 Task: Add an event with the title Third Conference: Technology Expo, date ''2024/03/26'', time 23:00and add a description: Participants will develop skills in strategic decision-making and problem-solving. They will learn techniques for gathering and analyzing information, evaluating options, and making sound decisions that align with team goals and organizational priorities.Mark the tasks as Completed , logged in from the account softage.4@softage.netand send the event invitation to softage.1@softage.net and softage.2@softage.net. Set a reminder for the event Every weekday(Monday to Friday)
Action: Mouse moved to (81, 106)
Screenshot: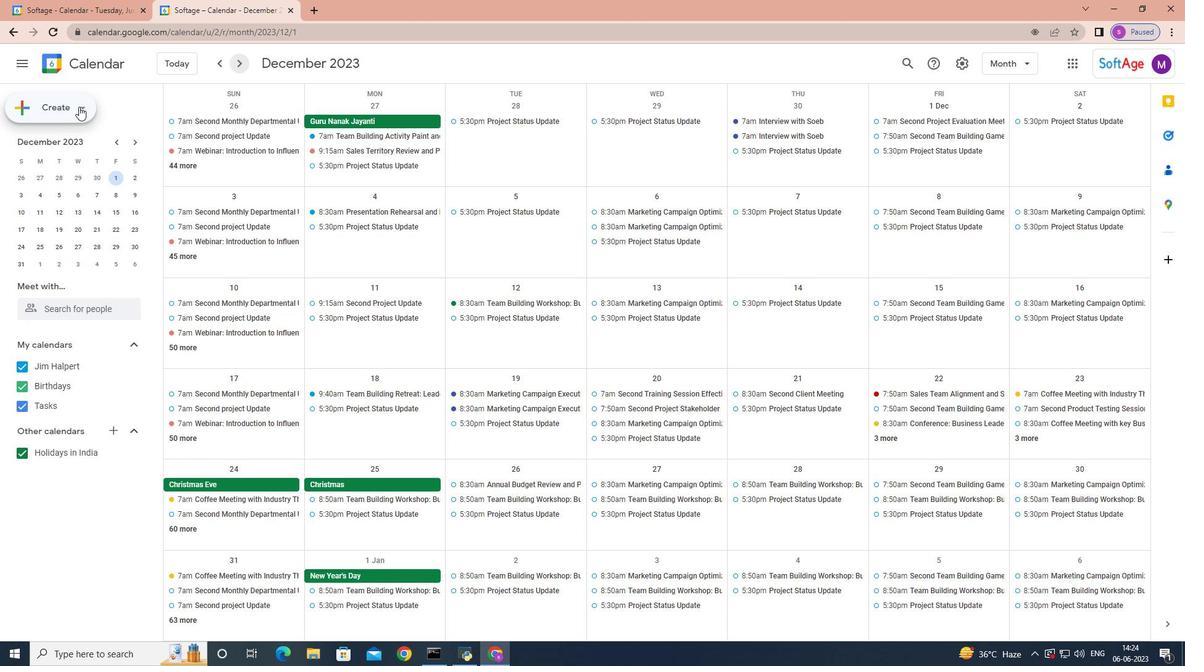 
Action: Mouse pressed left at (81, 106)
Screenshot: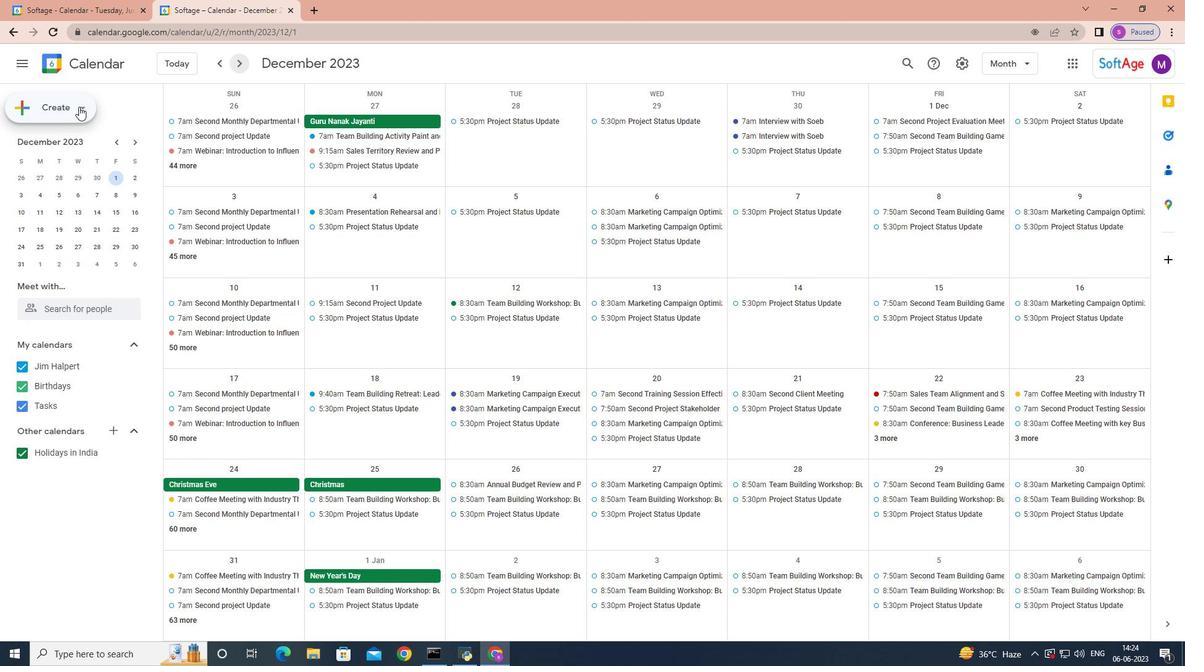 
Action: Mouse moved to (79, 133)
Screenshot: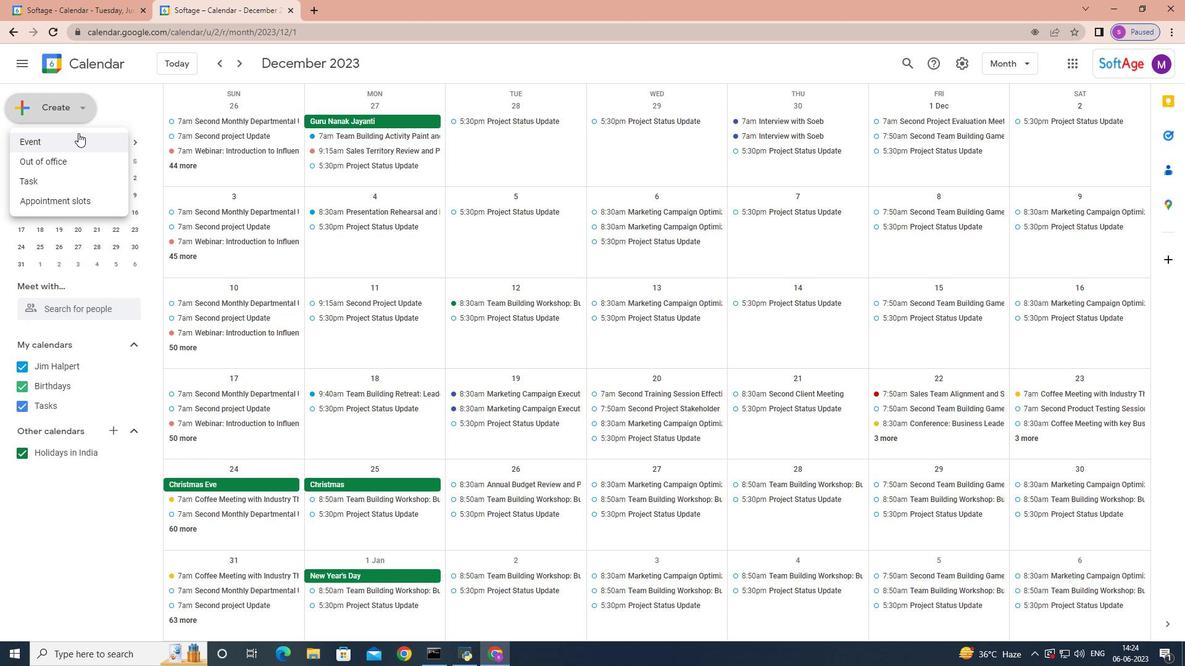 
Action: Mouse pressed left at (79, 133)
Screenshot: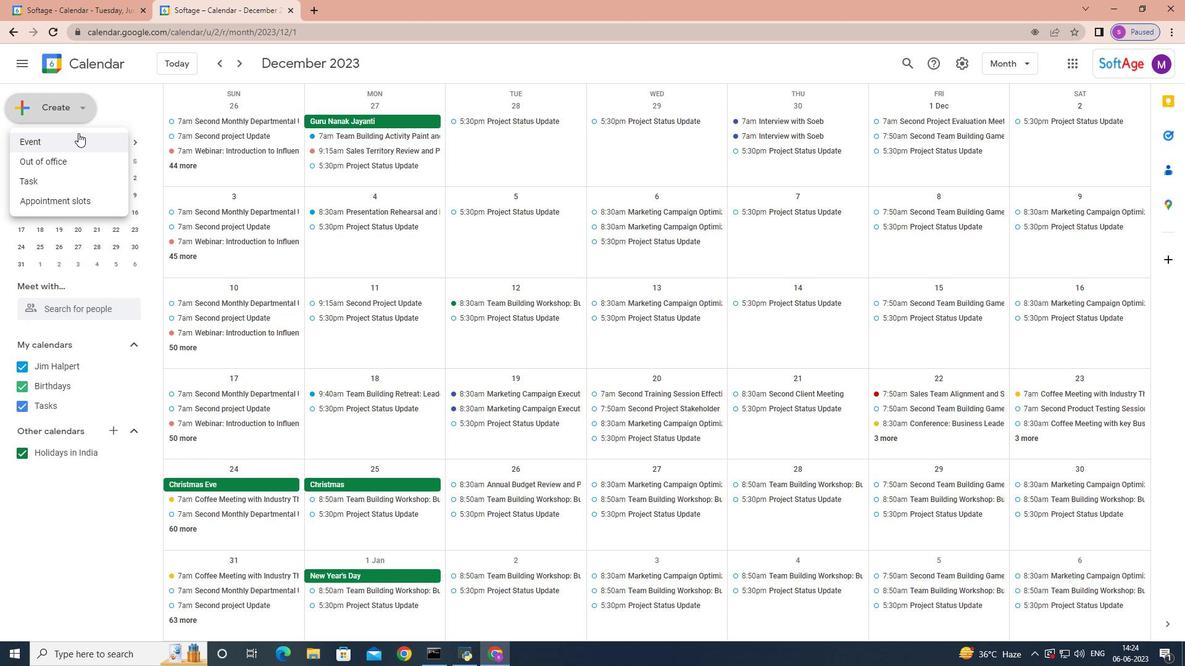 
Action: Mouse moved to (768, 418)
Screenshot: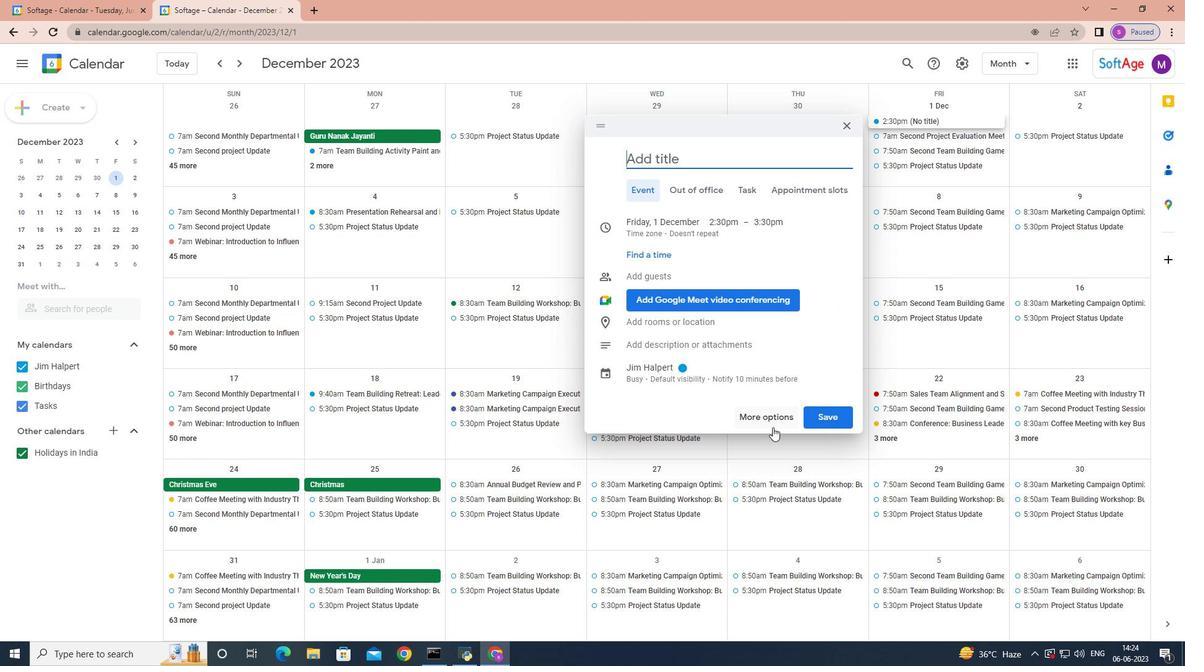 
Action: Mouse pressed left at (768, 418)
Screenshot: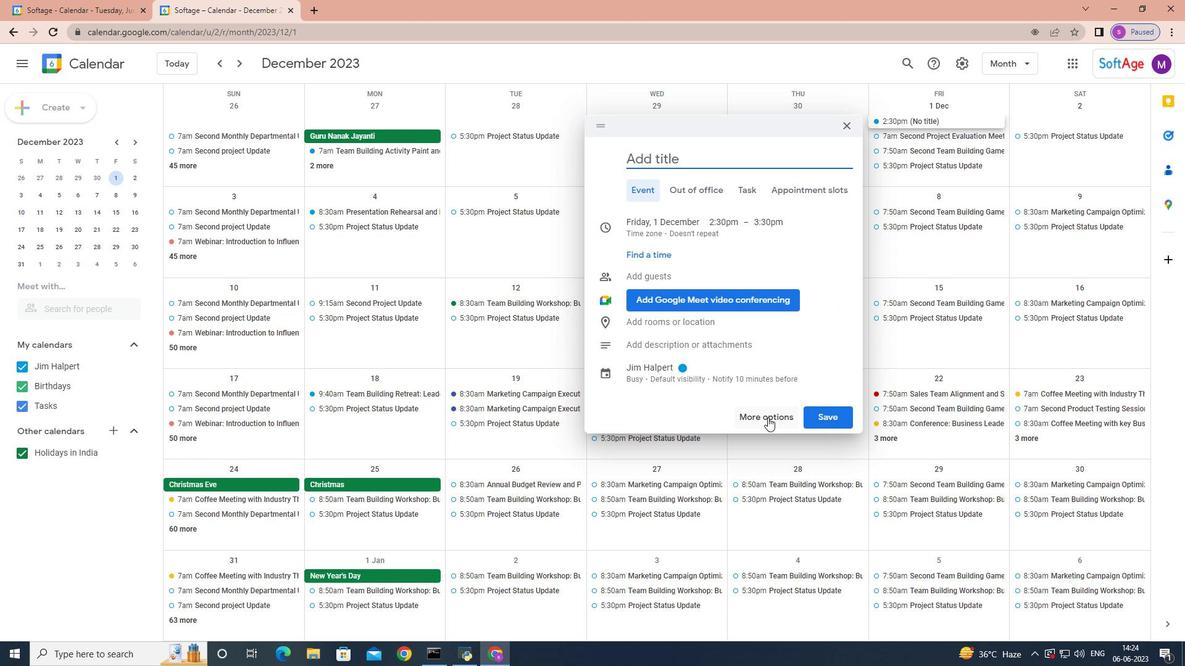 
Action: Mouse moved to (765, 418)
Screenshot: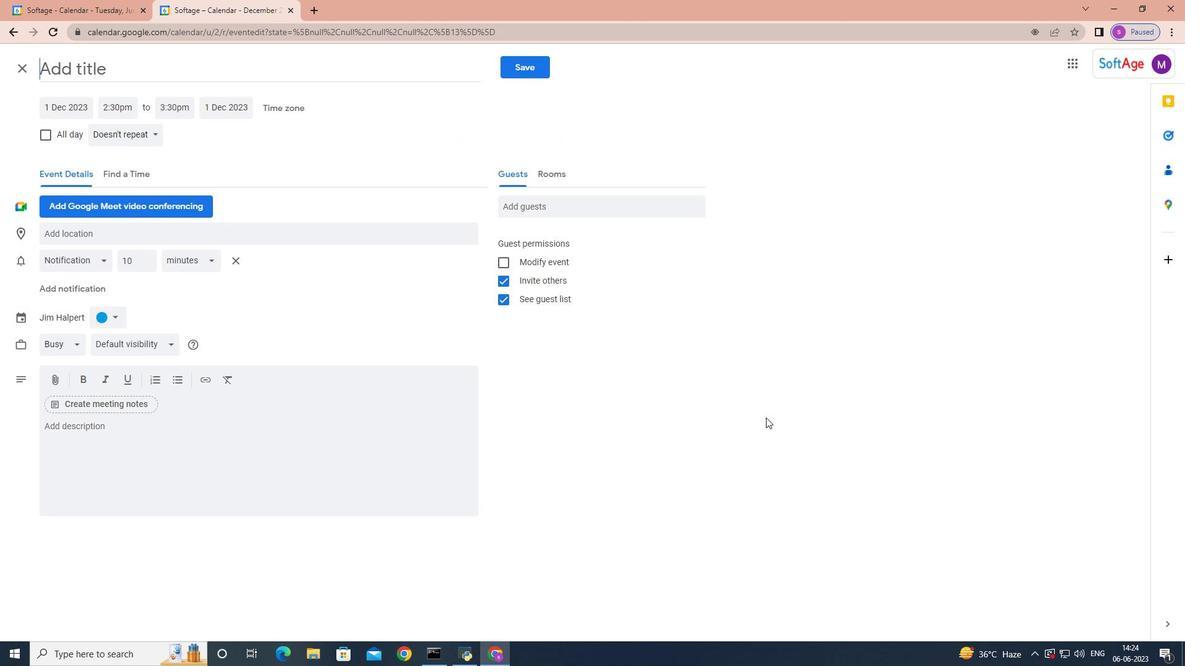 
Action: Key pressed <Key.shift>Thirf<Key.backspace>d<Key.space><Key.shift>Conference<Key.space><Key.shift>Technology<Key.space><Key.shift>Expo<Key.space>
Screenshot: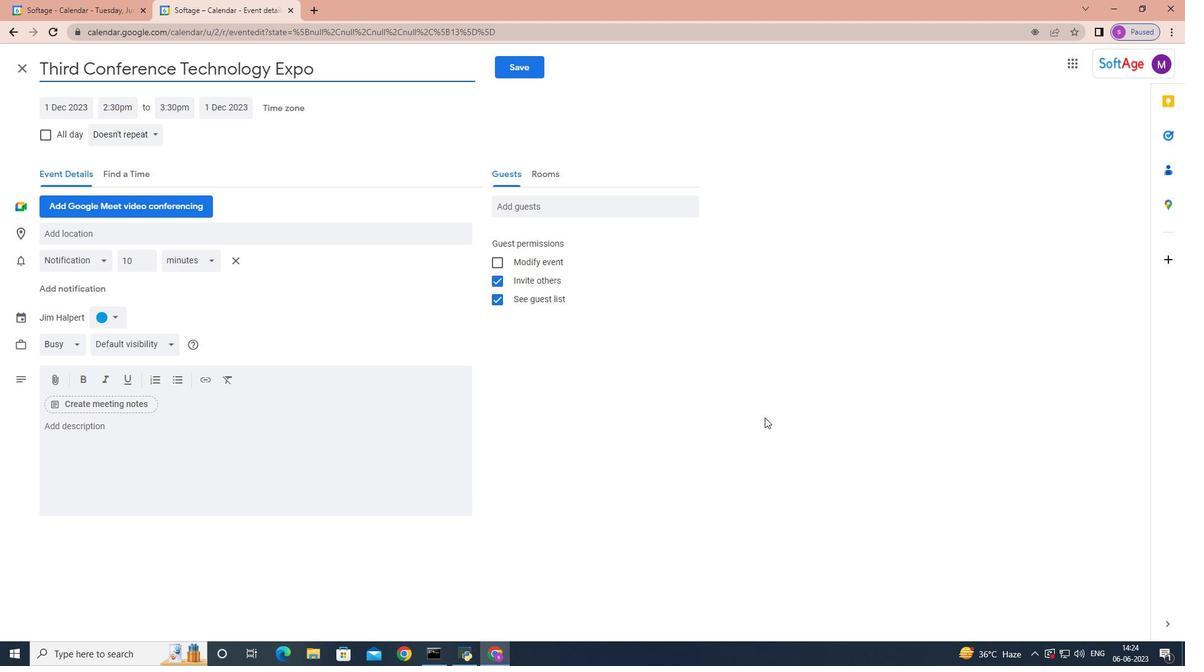 
Action: Mouse moved to (77, 110)
Screenshot: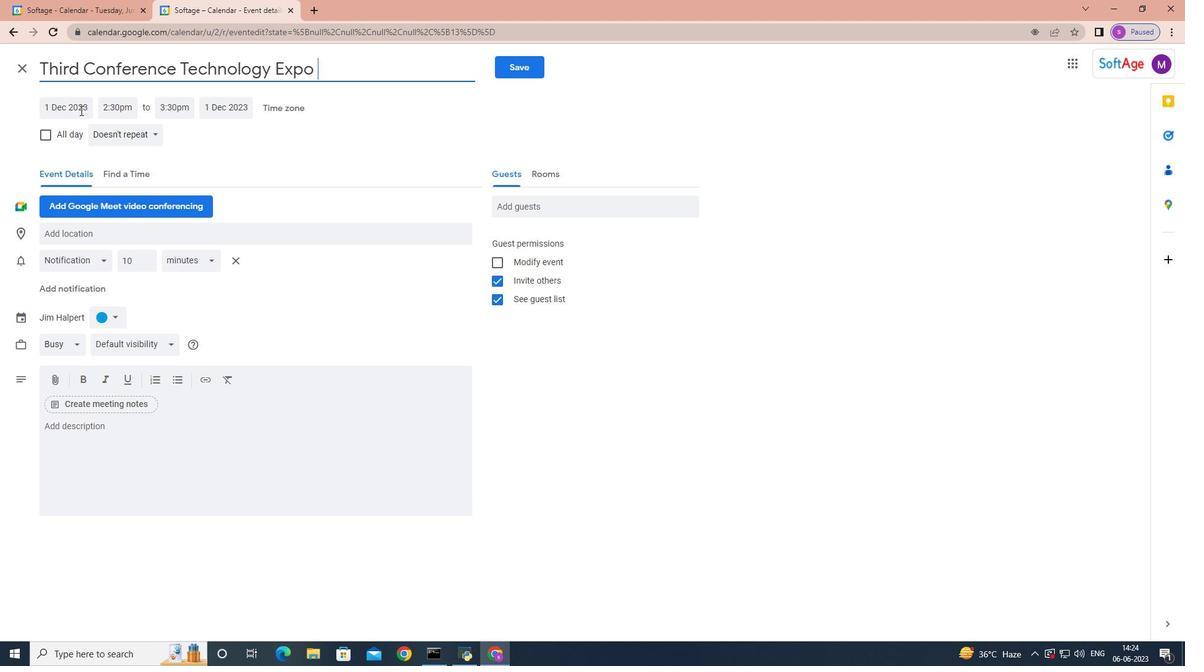
Action: Mouse pressed left at (77, 110)
Screenshot: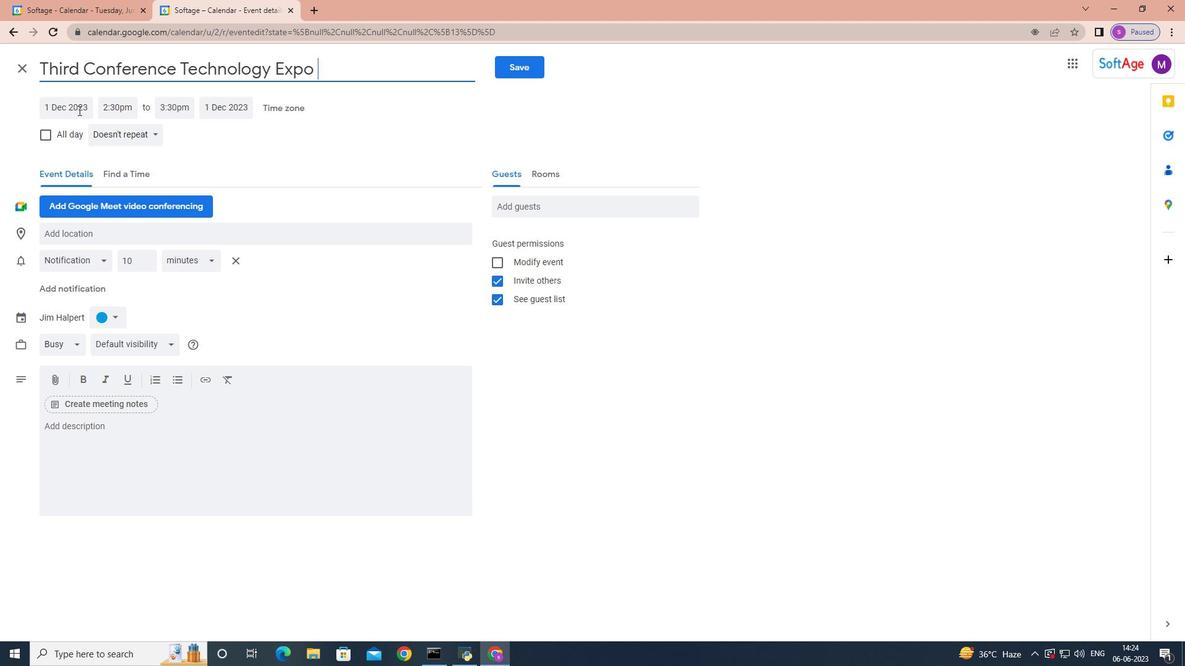 
Action: Mouse moved to (193, 132)
Screenshot: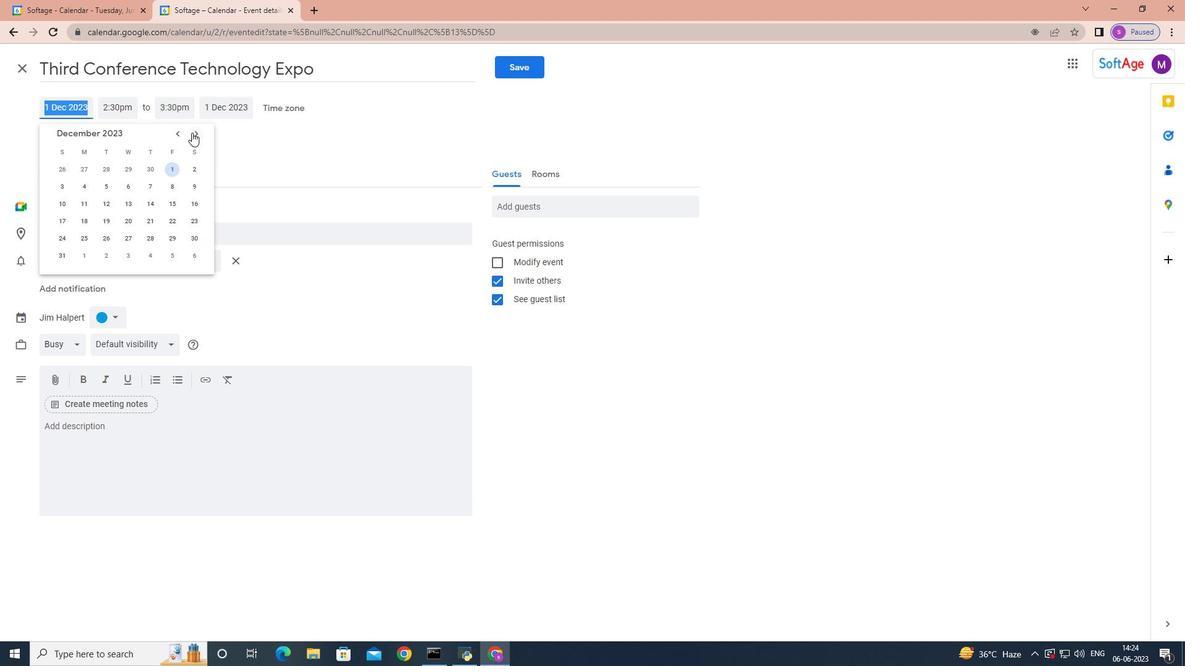 
Action: Mouse pressed left at (193, 132)
Screenshot: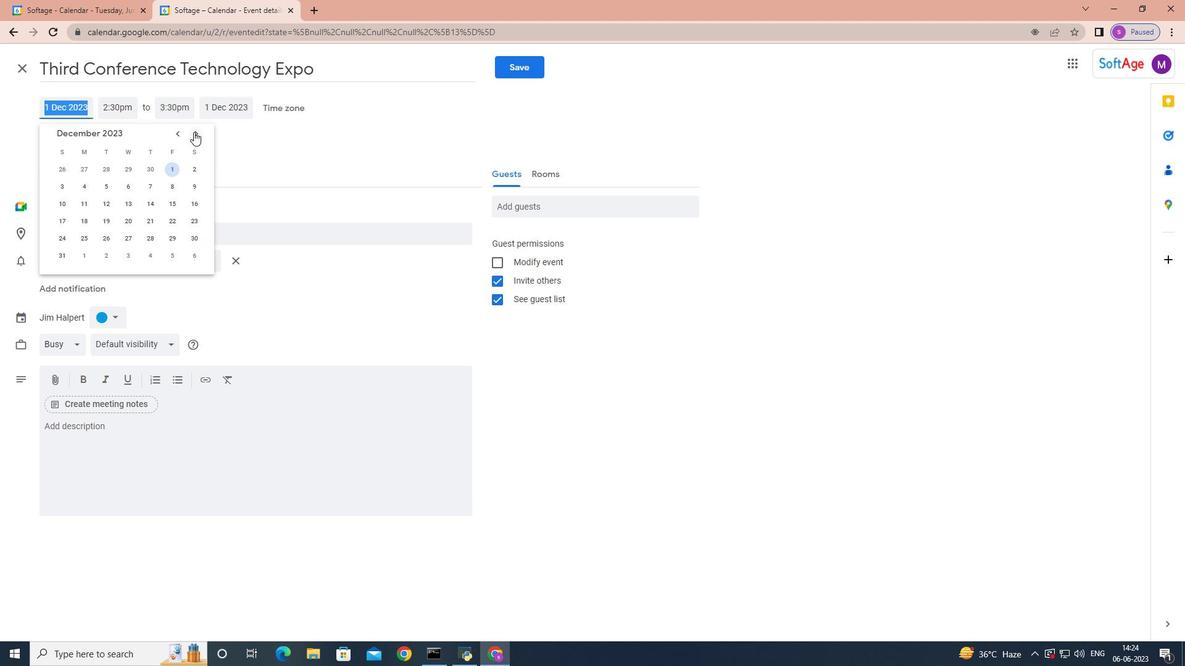 
Action: Mouse pressed left at (193, 132)
Screenshot: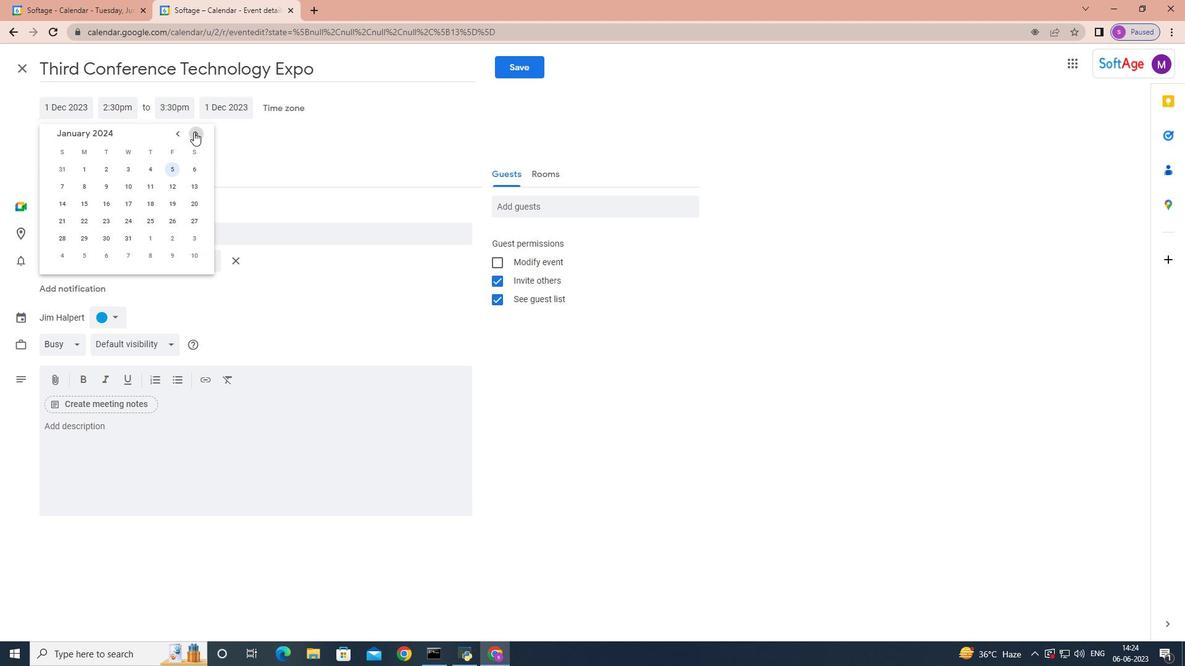 
Action: Mouse pressed left at (193, 132)
Screenshot: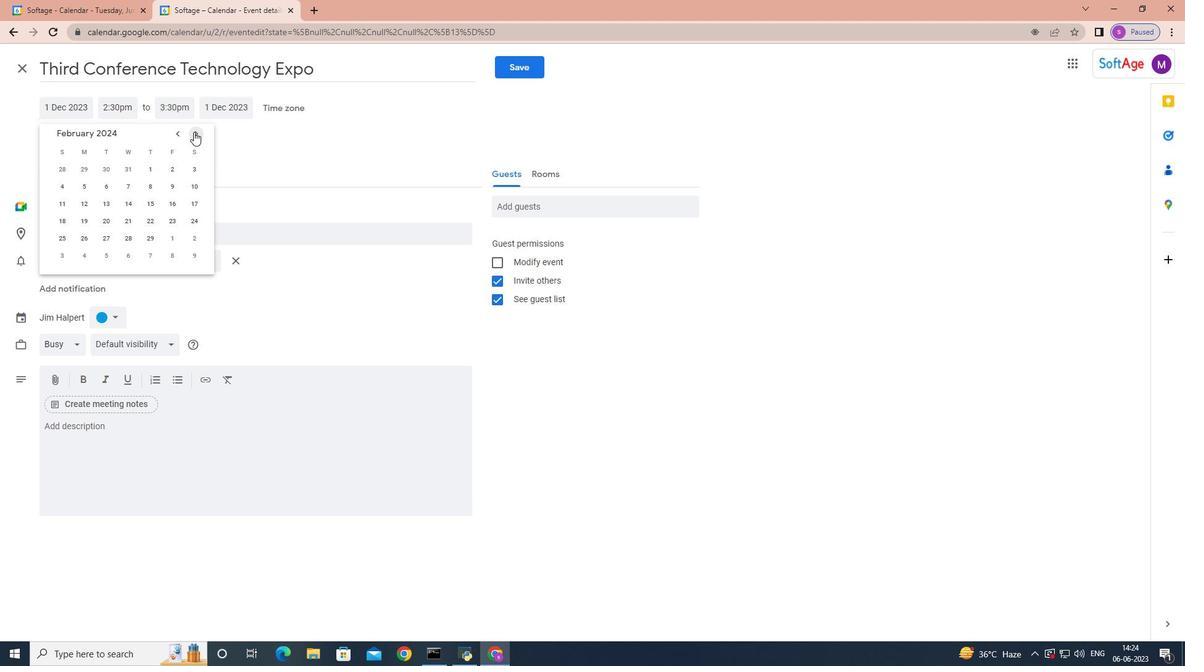 
Action: Mouse moved to (104, 238)
Screenshot: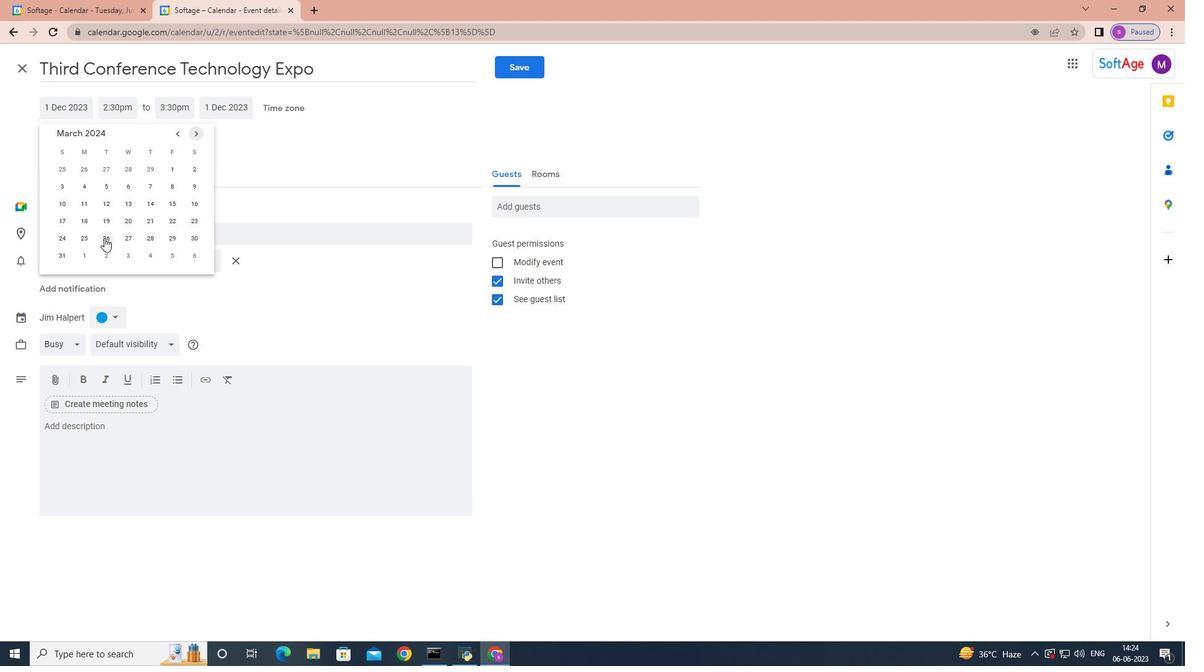 
Action: Mouse pressed left at (104, 238)
Screenshot: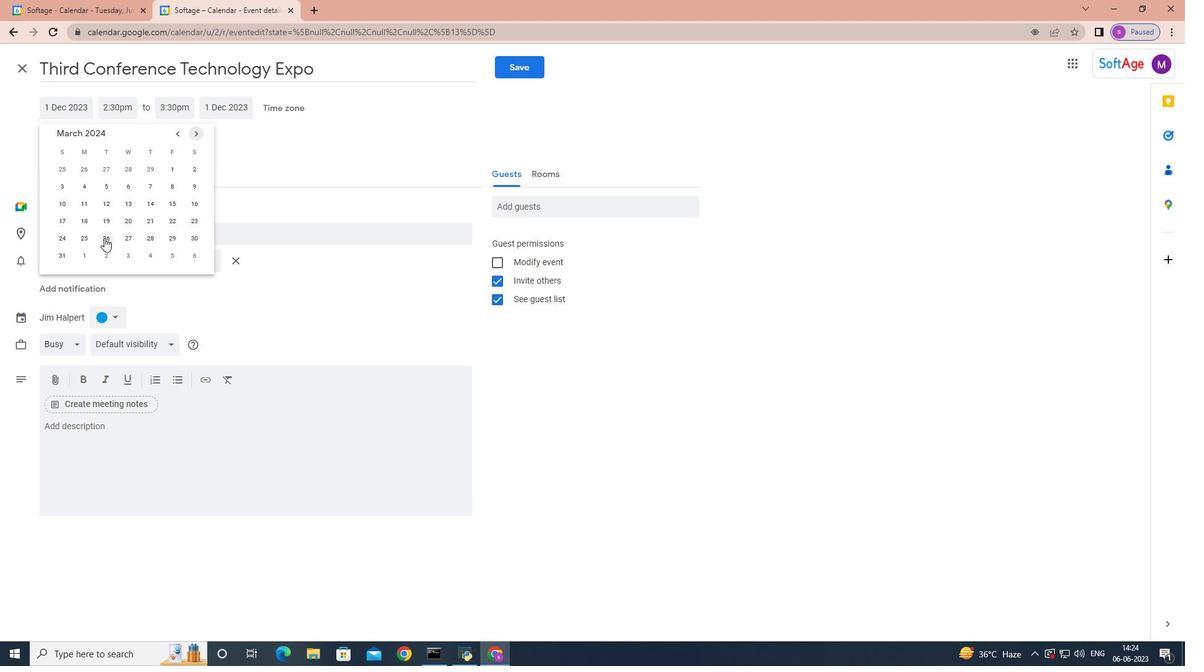 
Action: Mouse moved to (129, 110)
Screenshot: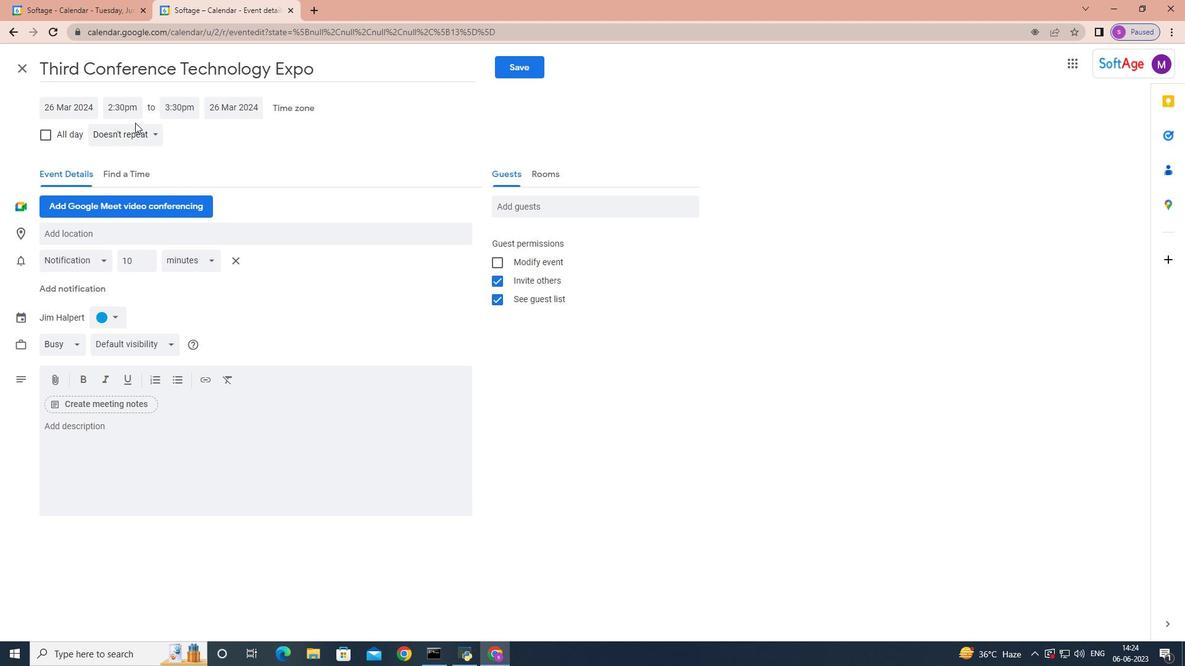
Action: Mouse pressed left at (129, 110)
Screenshot: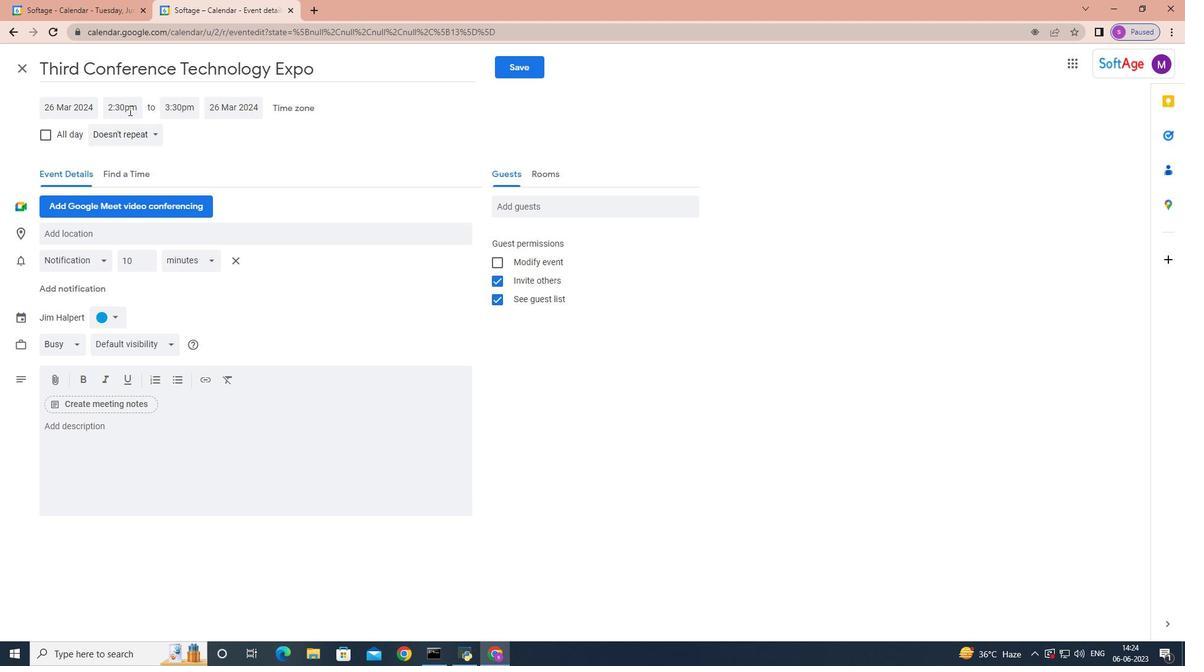 
Action: Mouse moved to (148, 168)
Screenshot: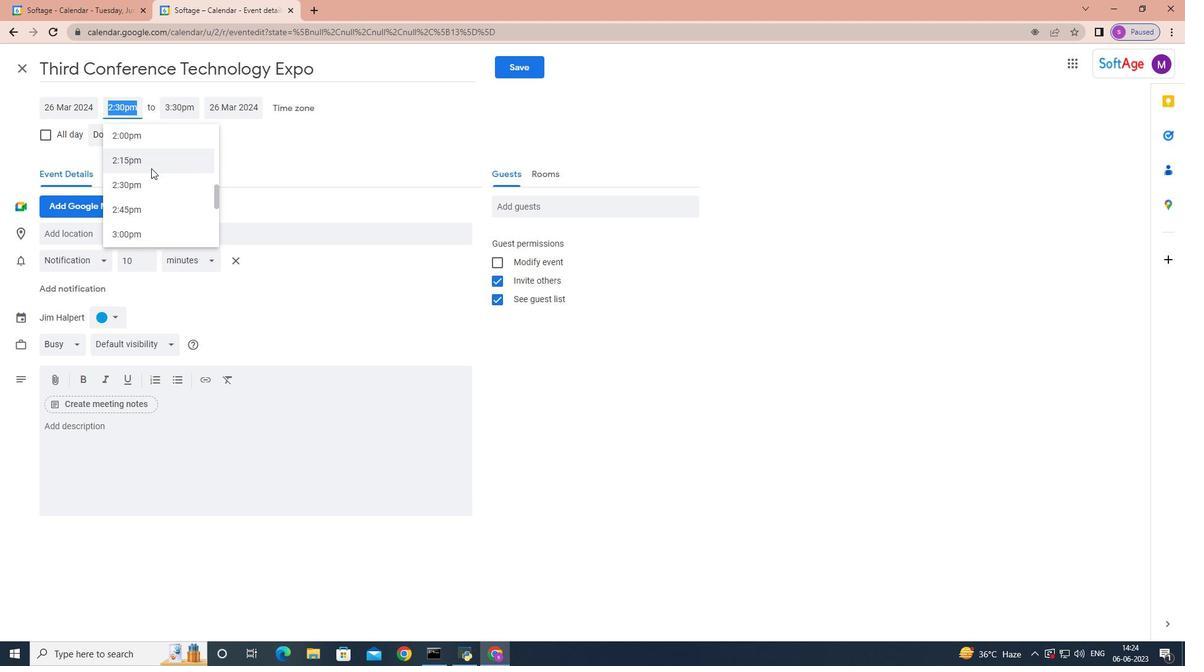 
Action: Mouse scrolled (148, 169) with delta (0, 0)
Screenshot: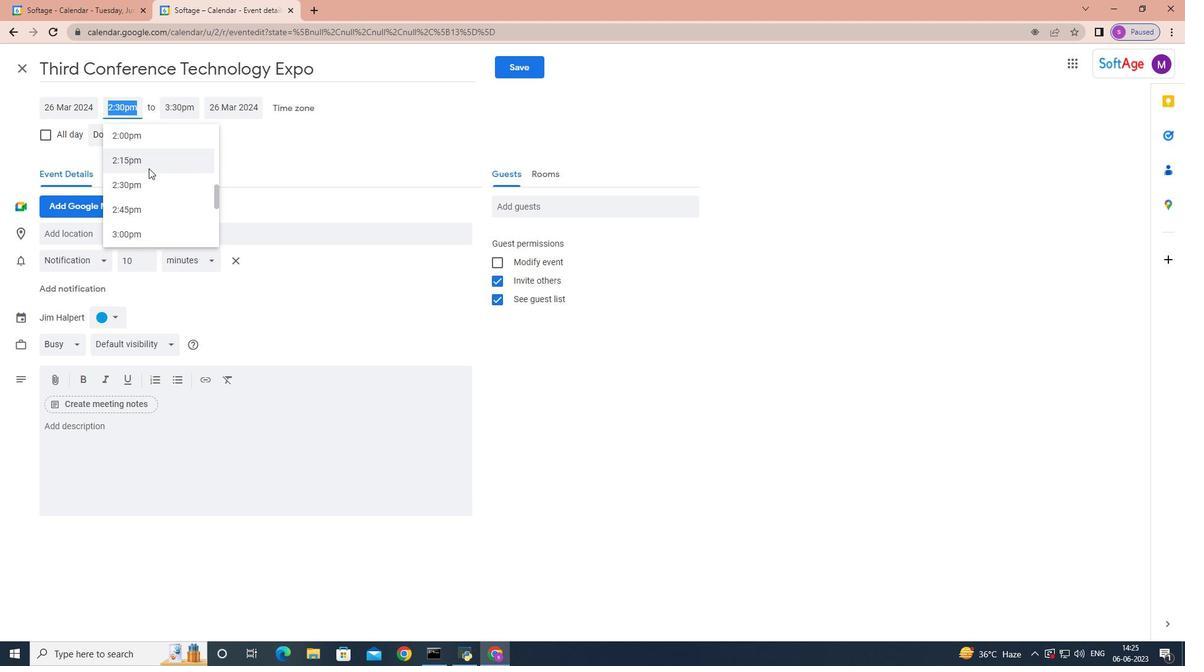 
Action: Mouse scrolled (148, 169) with delta (0, 0)
Screenshot: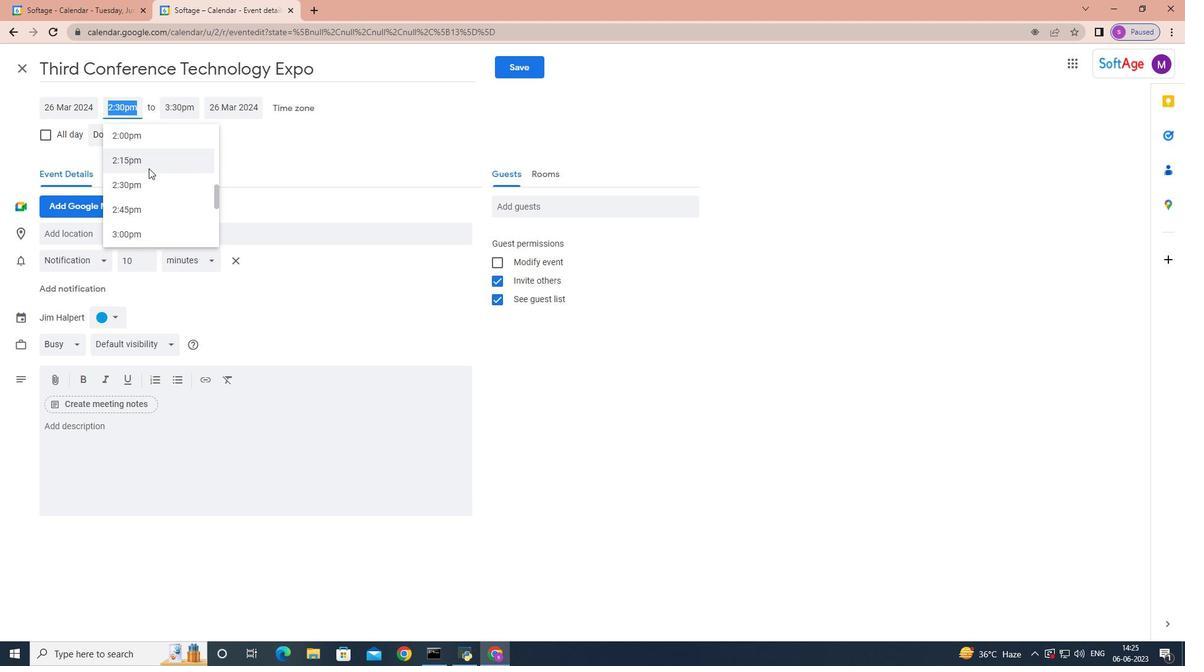 
Action: Mouse scrolled (148, 169) with delta (0, 0)
Screenshot: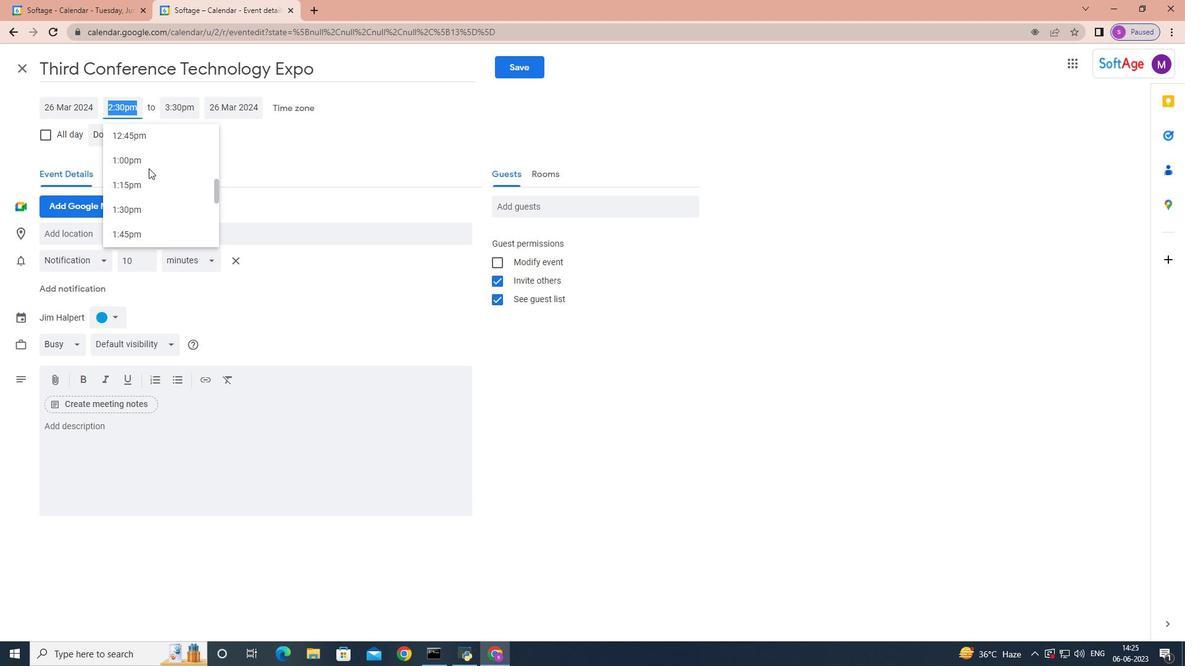 
Action: Mouse scrolled (148, 169) with delta (0, 0)
Screenshot: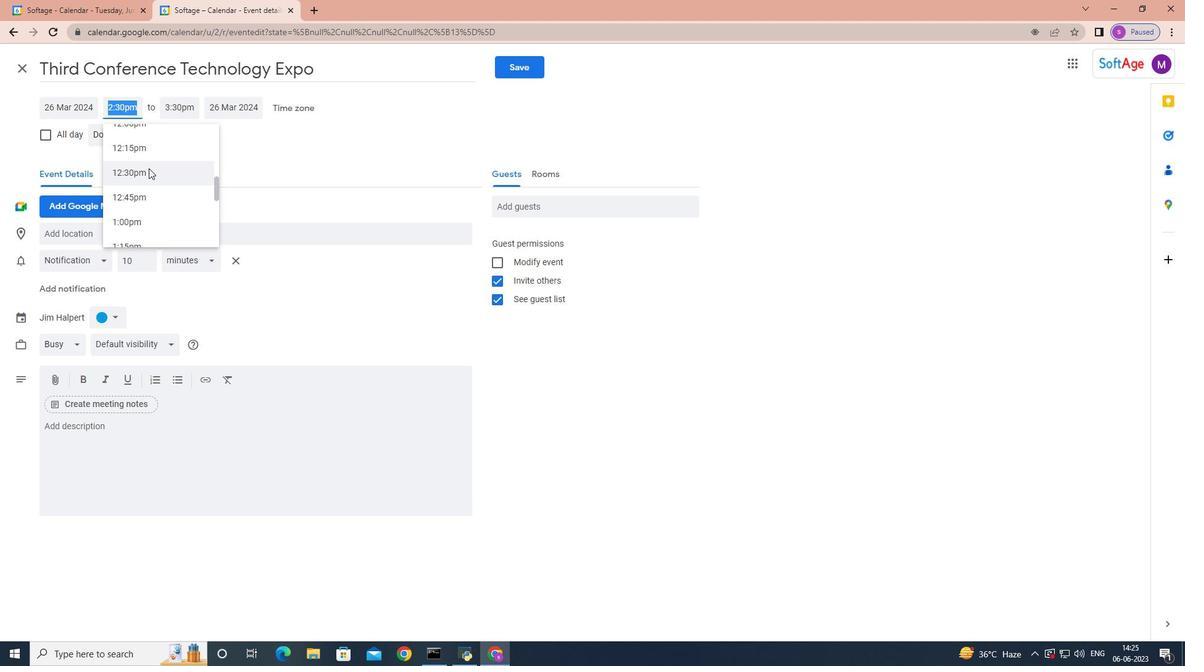 
Action: Mouse scrolled (148, 169) with delta (0, 0)
Screenshot: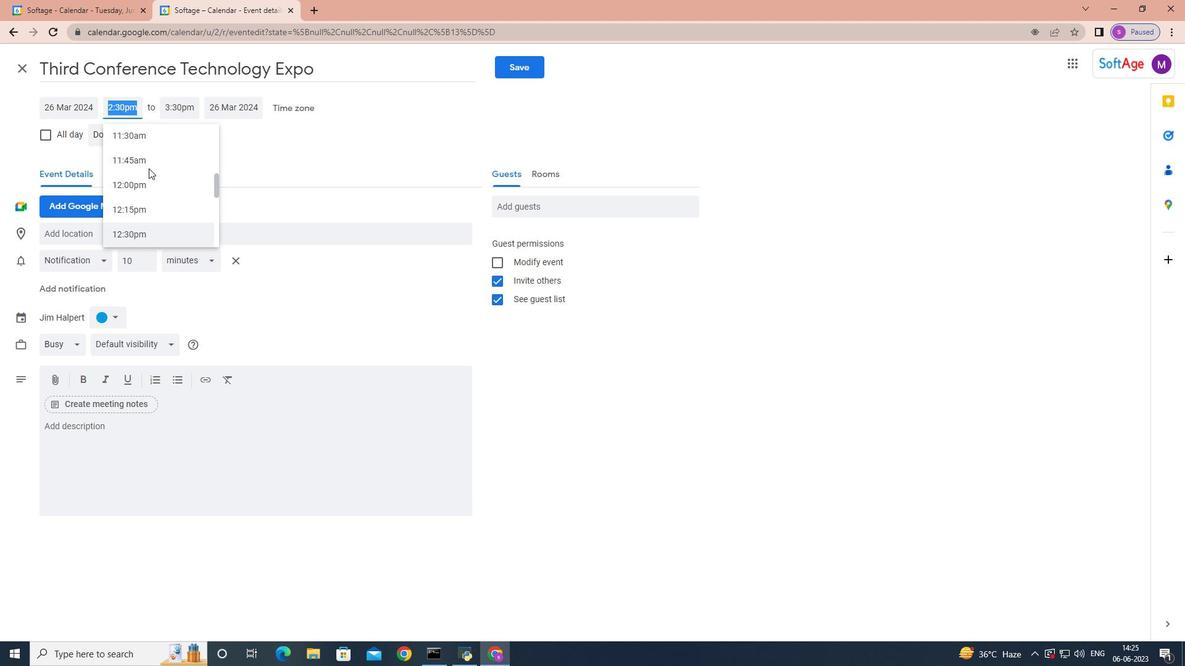 
Action: Mouse scrolled (148, 169) with delta (0, 0)
Screenshot: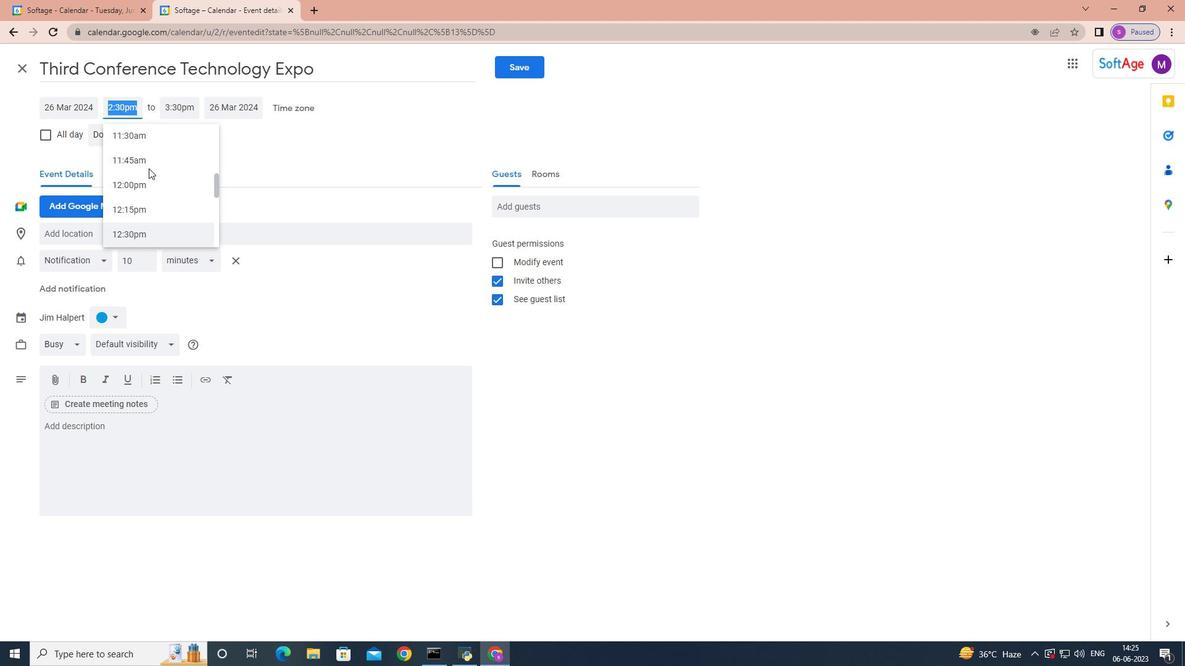 
Action: Mouse moved to (164, 208)
Screenshot: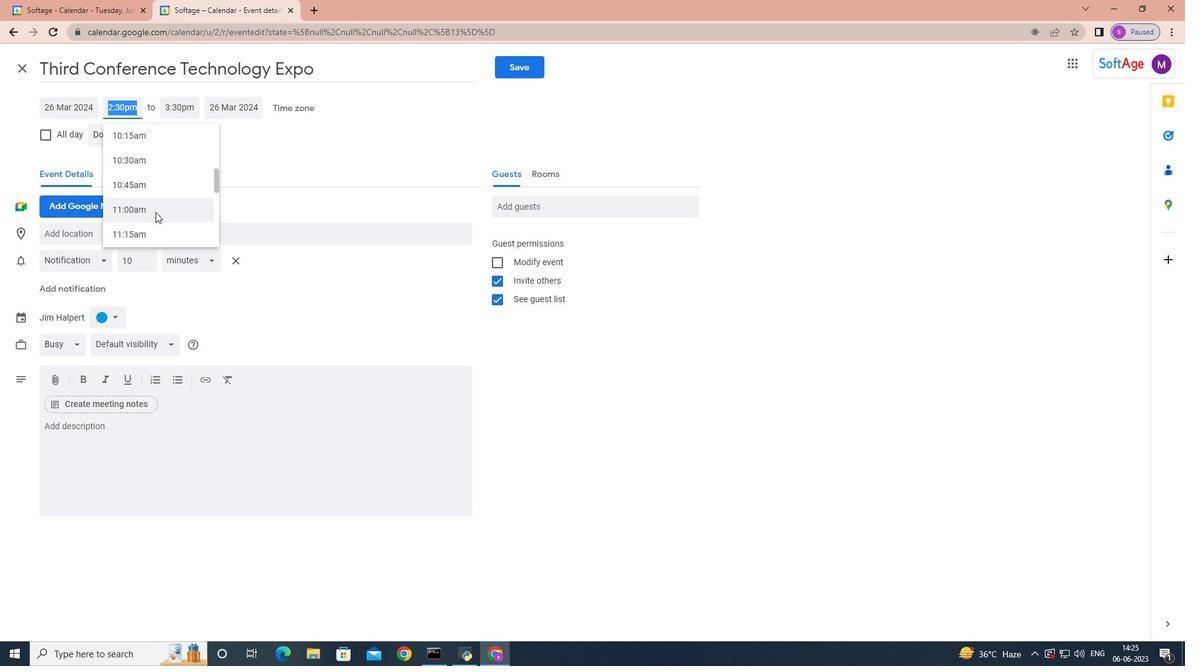 
Action: Mouse scrolled (164, 207) with delta (0, 0)
Screenshot: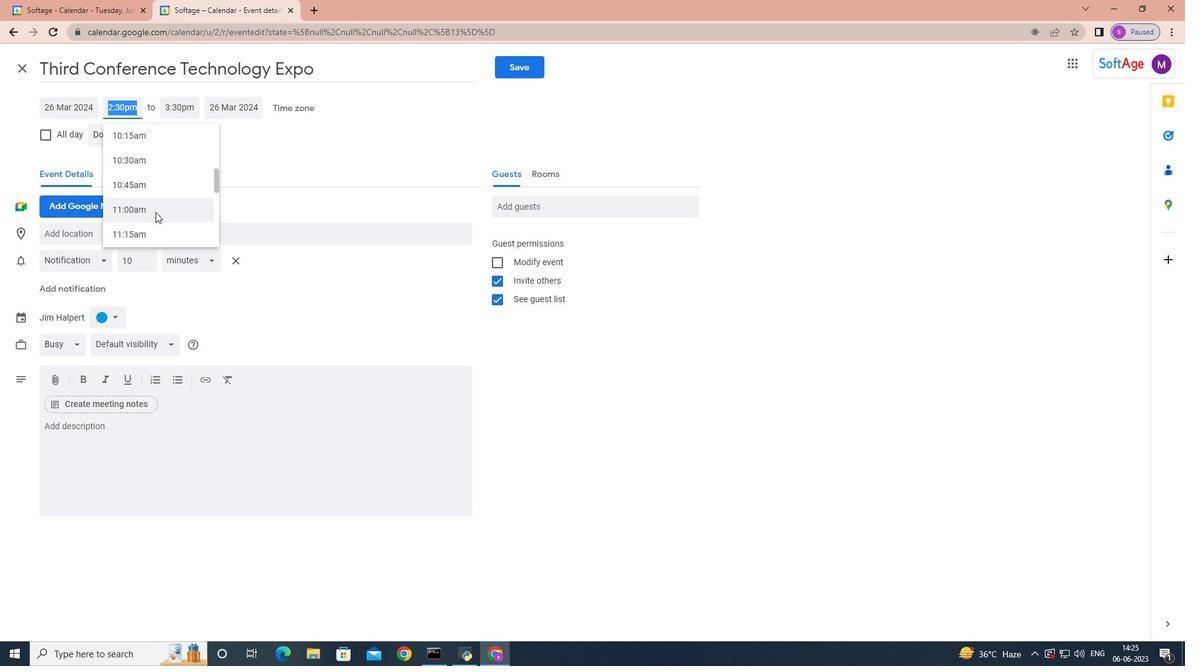 
Action: Mouse scrolled (164, 207) with delta (0, 0)
Screenshot: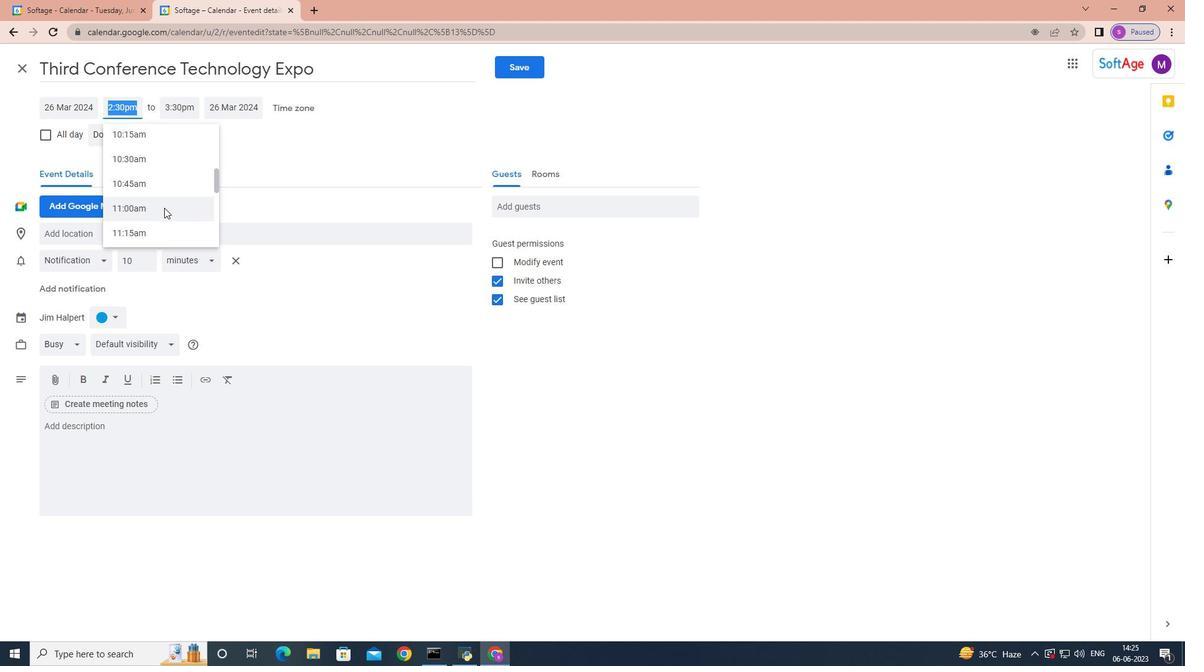 
Action: Mouse moved to (169, 203)
Screenshot: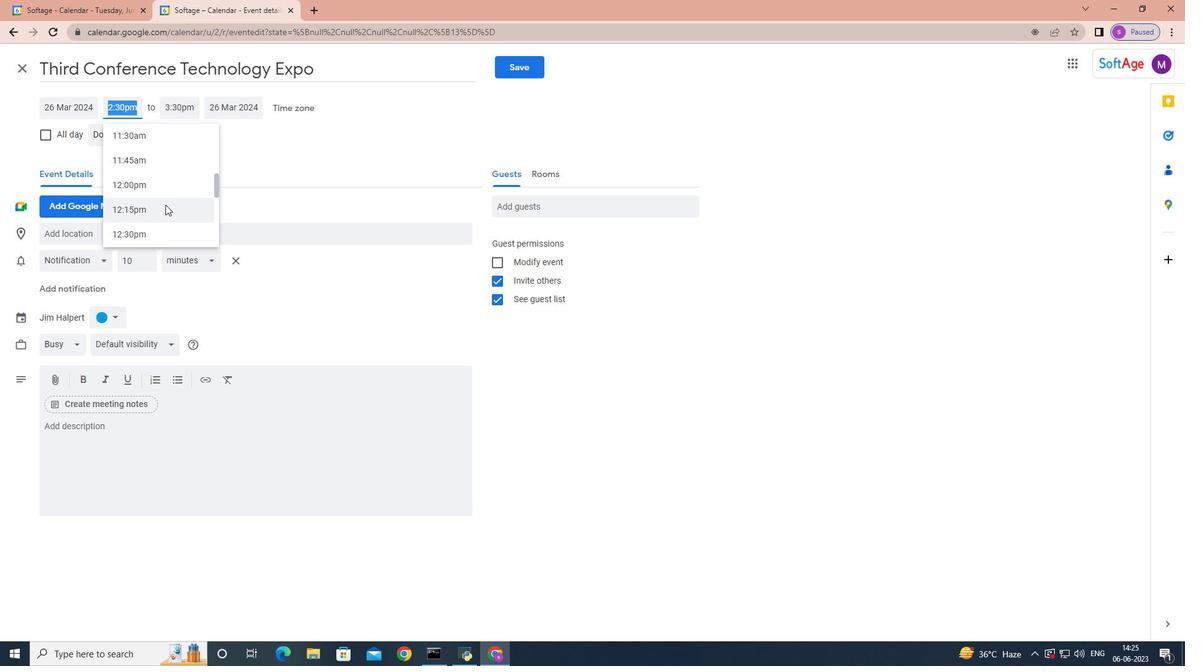 
Action: Mouse scrolled (169, 202) with delta (0, 0)
Screenshot: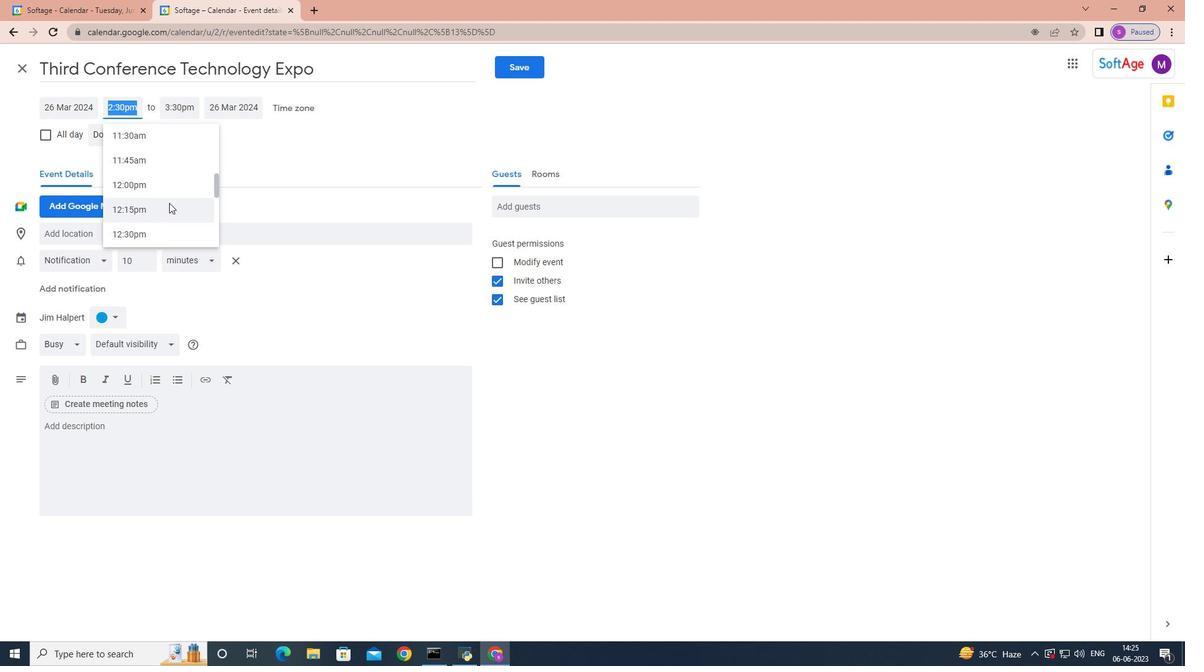 
Action: Mouse scrolled (169, 202) with delta (0, 0)
Screenshot: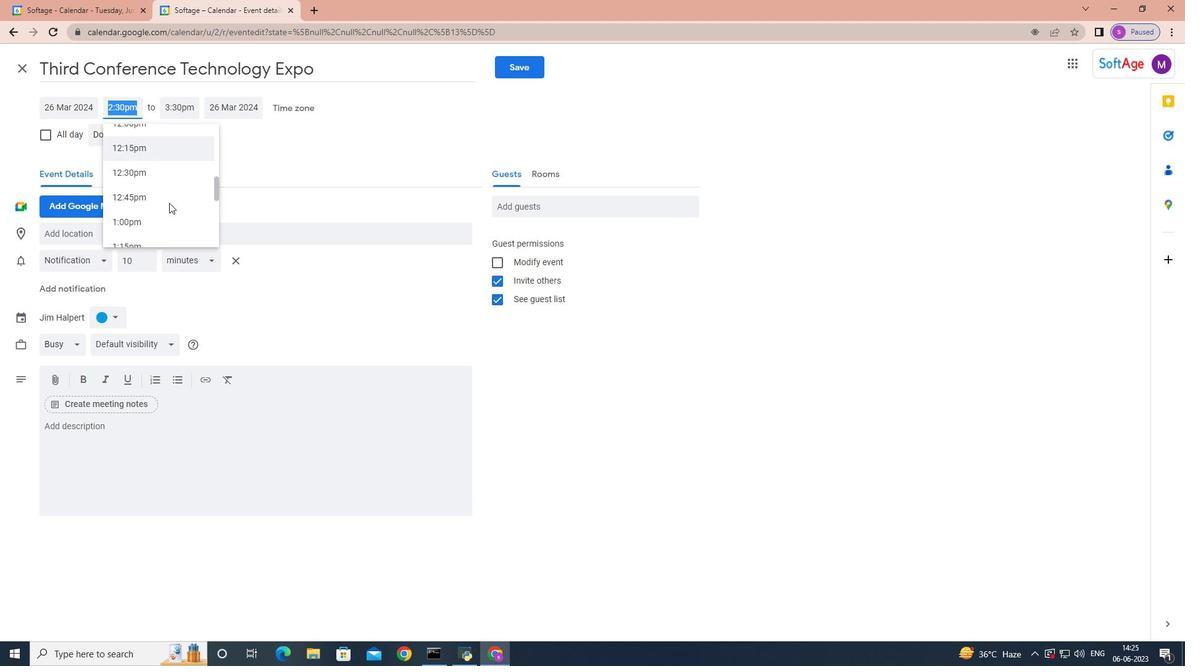 
Action: Mouse scrolled (169, 202) with delta (0, 0)
Screenshot: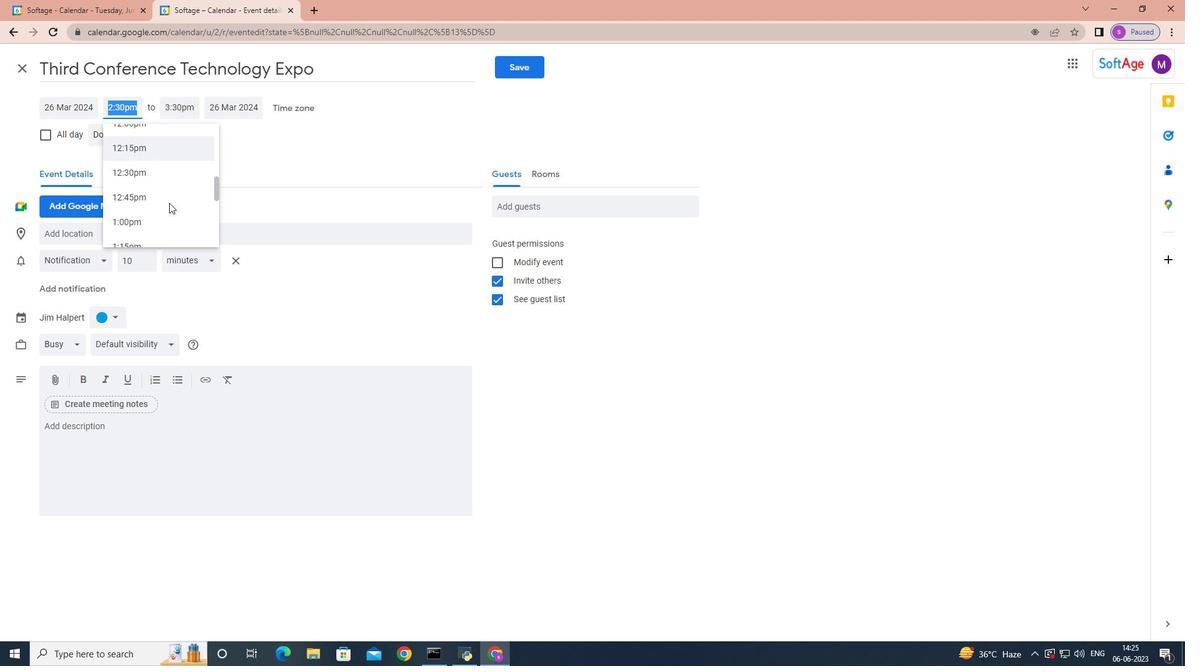 
Action: Mouse moved to (169, 203)
Screenshot: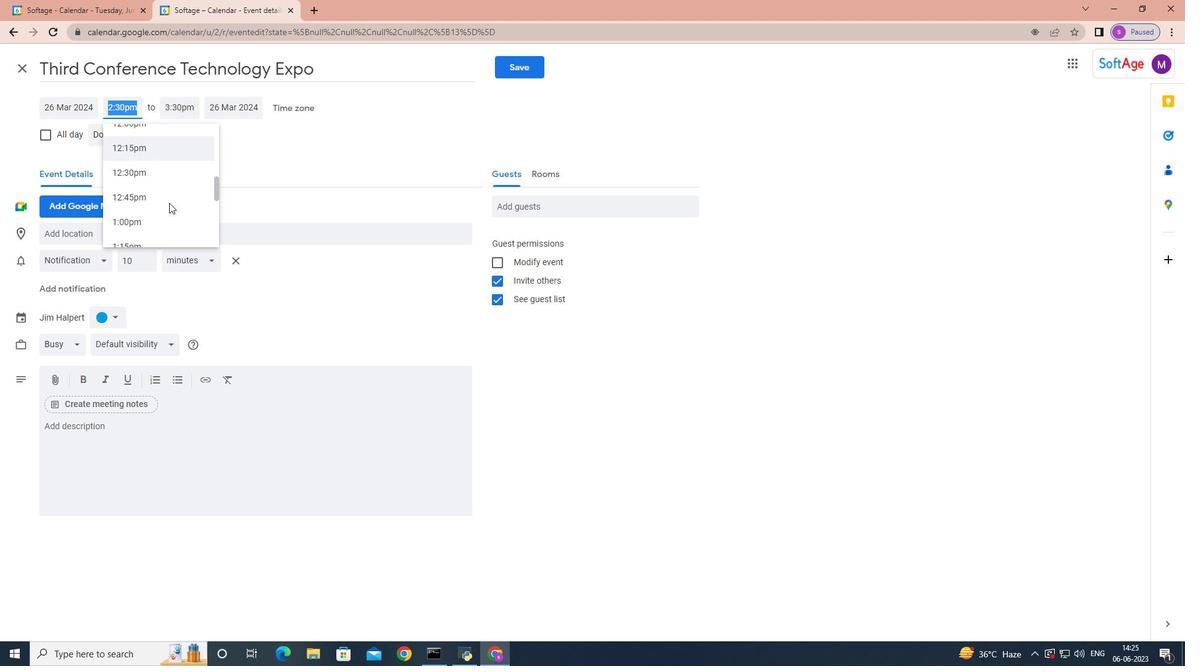 
Action: Mouse scrolled (169, 202) with delta (0, 0)
Screenshot: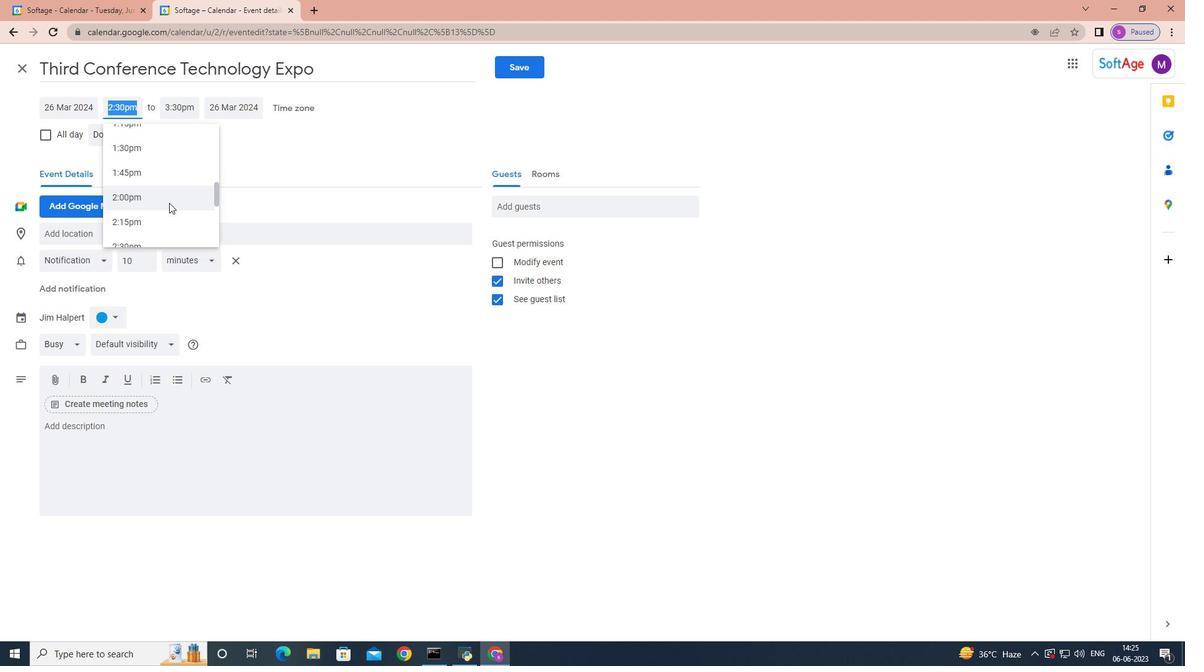 
Action: Mouse scrolled (169, 202) with delta (0, 0)
Screenshot: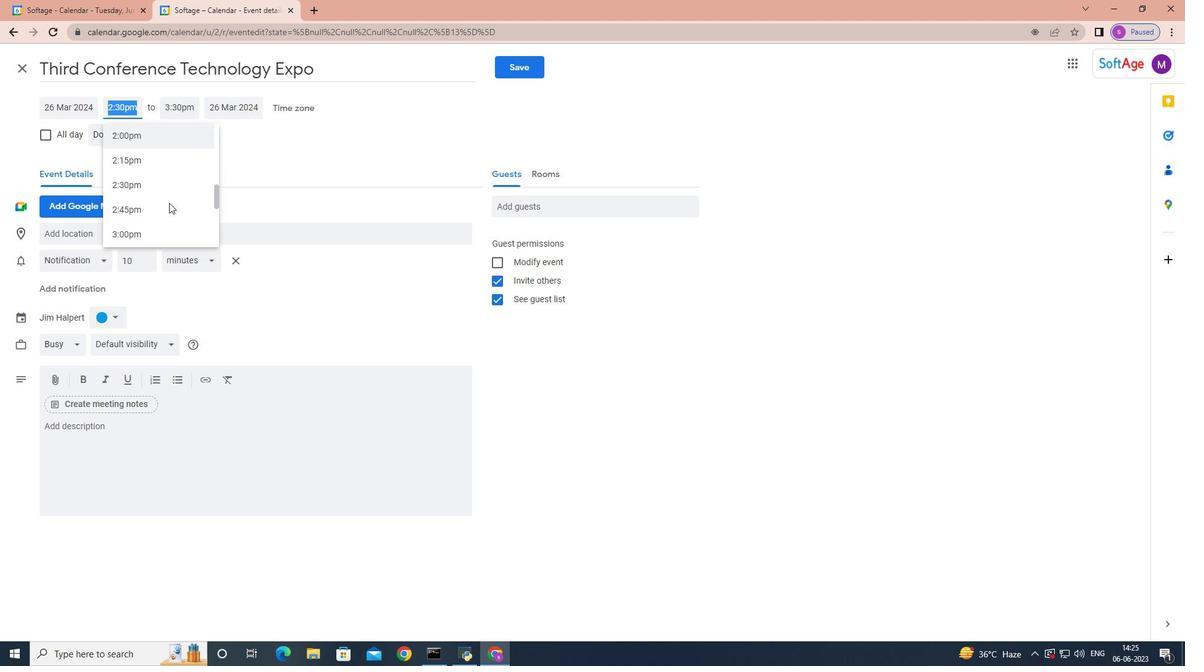 
Action: Mouse scrolled (169, 202) with delta (0, 0)
Screenshot: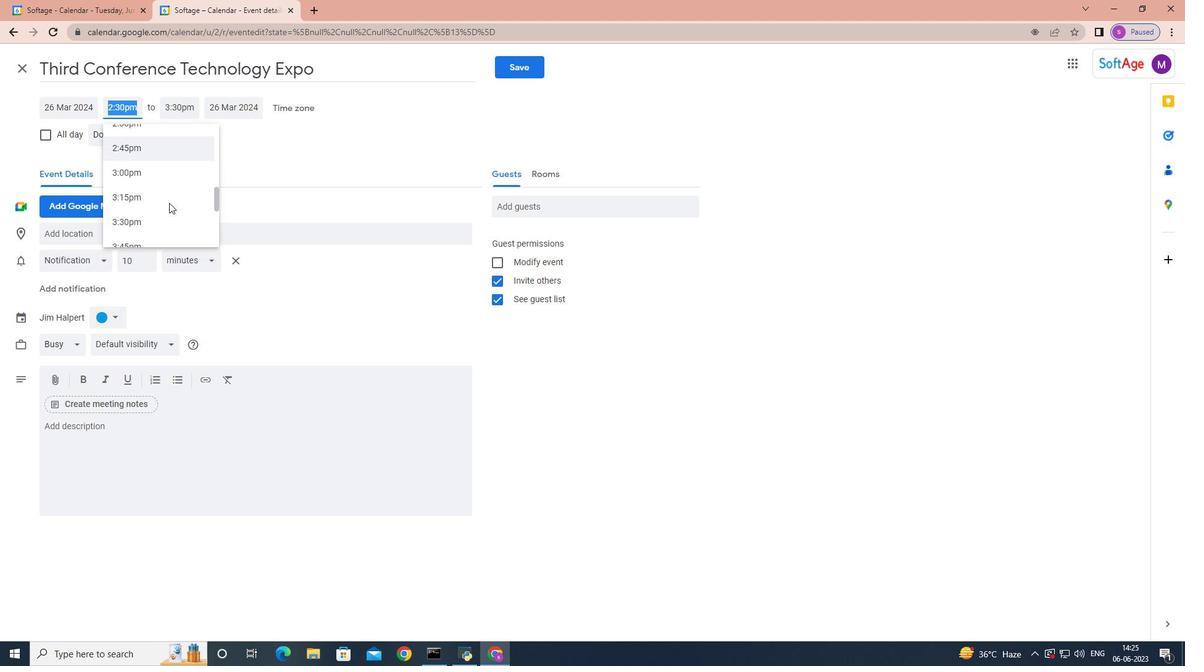 
Action: Mouse scrolled (169, 202) with delta (0, 0)
Screenshot: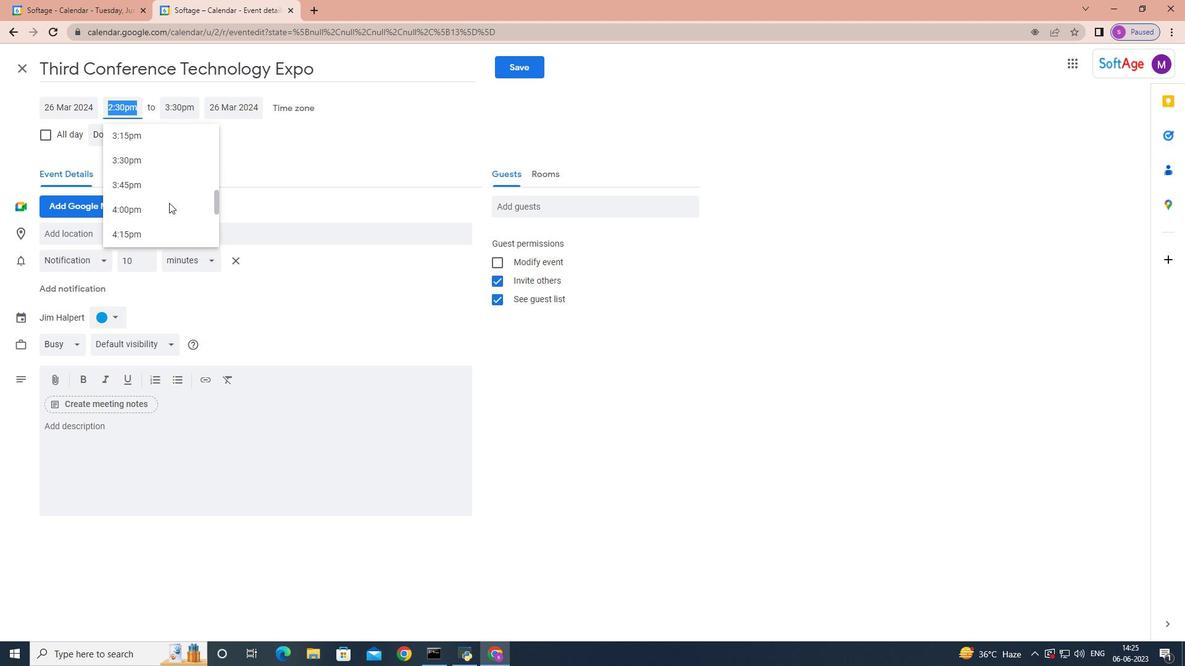
Action: Mouse scrolled (169, 202) with delta (0, 0)
Screenshot: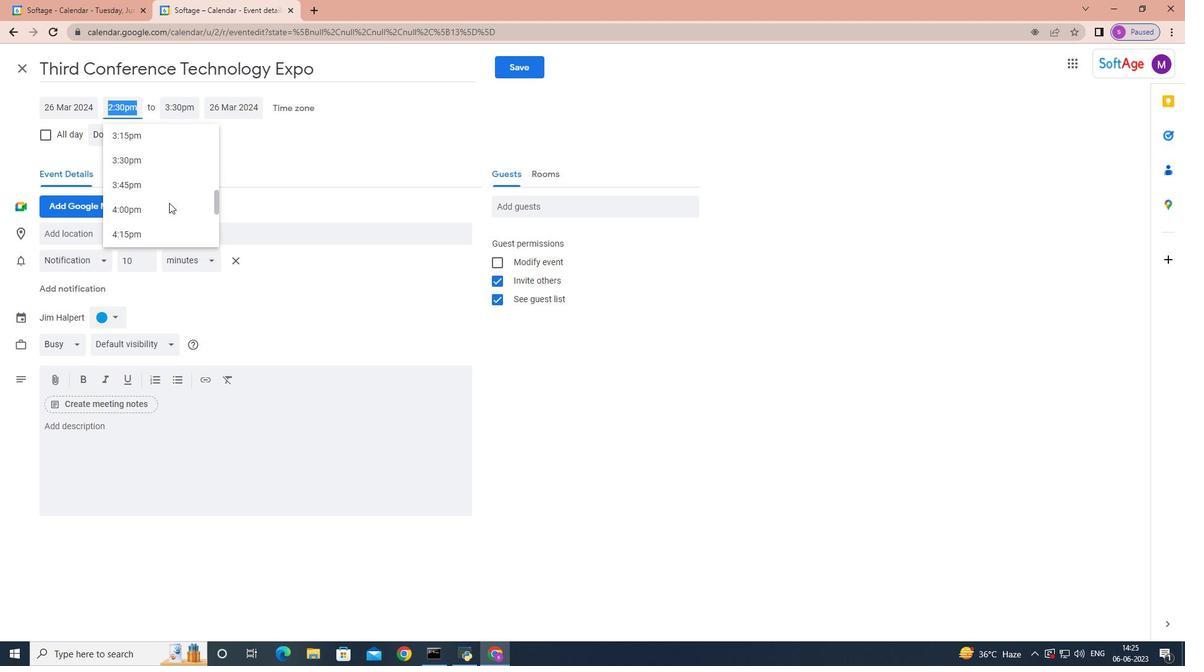 
Action: Mouse scrolled (169, 202) with delta (0, 0)
Screenshot: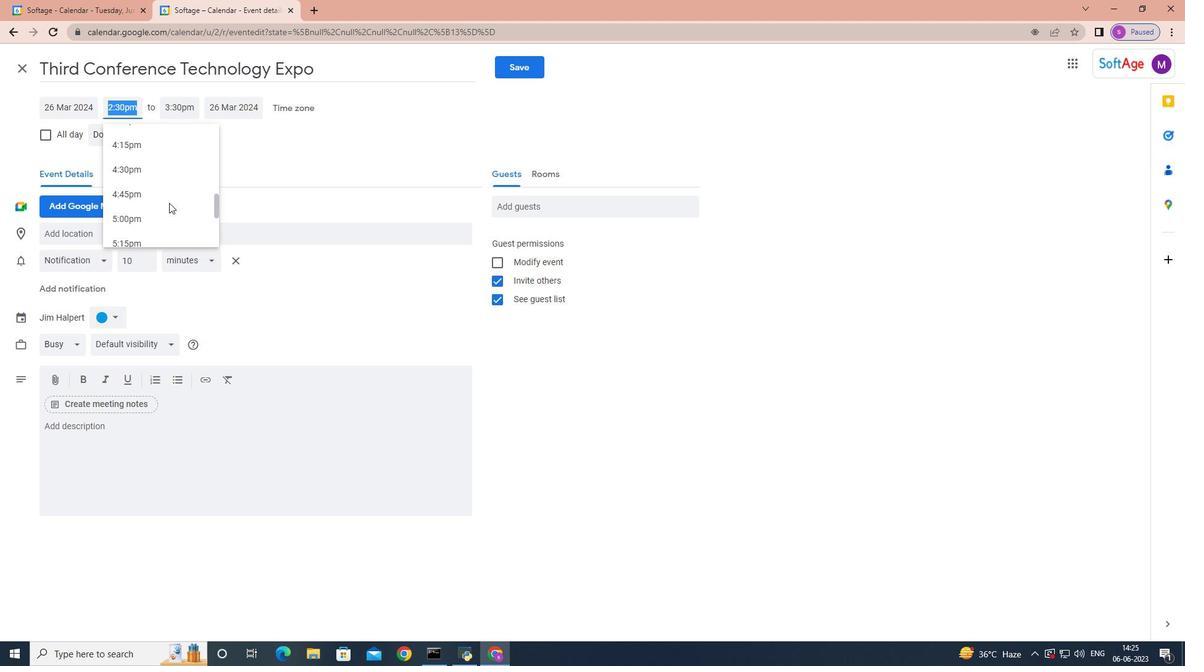 
Action: Mouse scrolled (169, 202) with delta (0, 0)
Screenshot: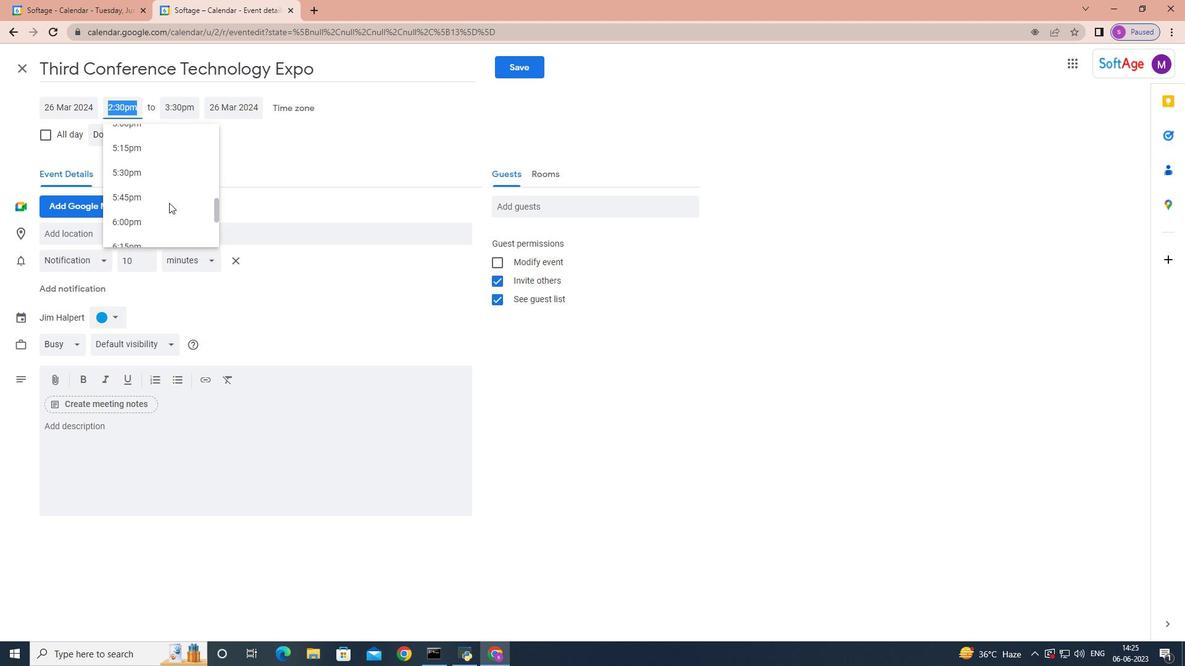 
Action: Mouse scrolled (169, 202) with delta (0, 0)
Screenshot: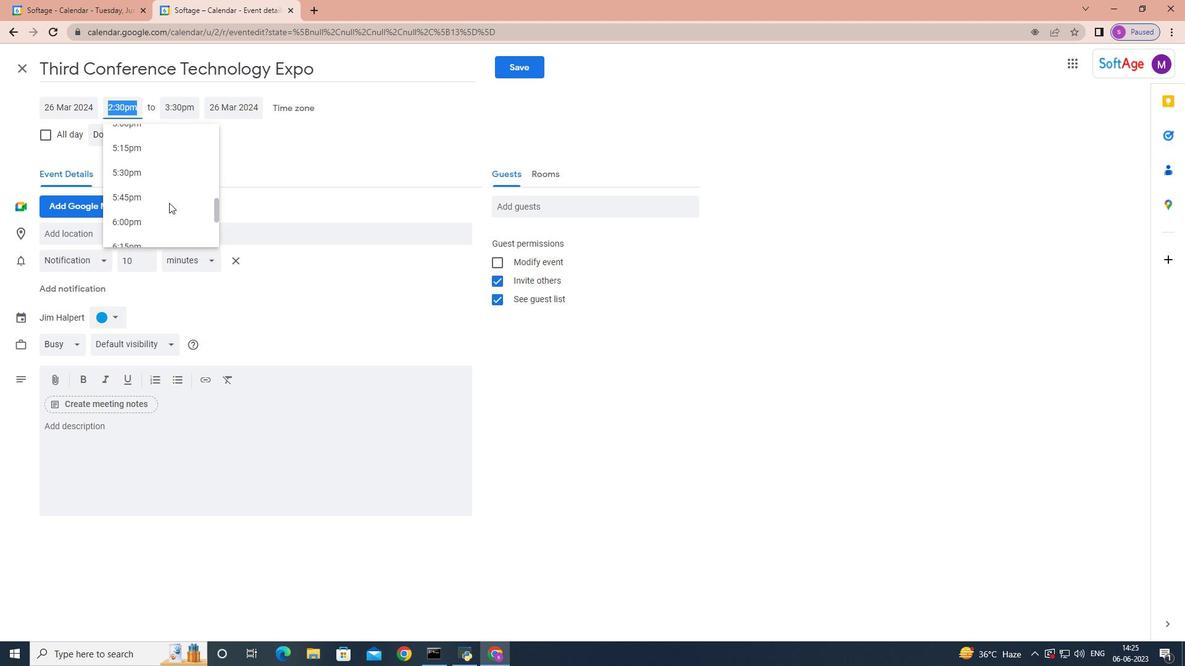 
Action: Mouse scrolled (169, 202) with delta (0, 0)
Screenshot: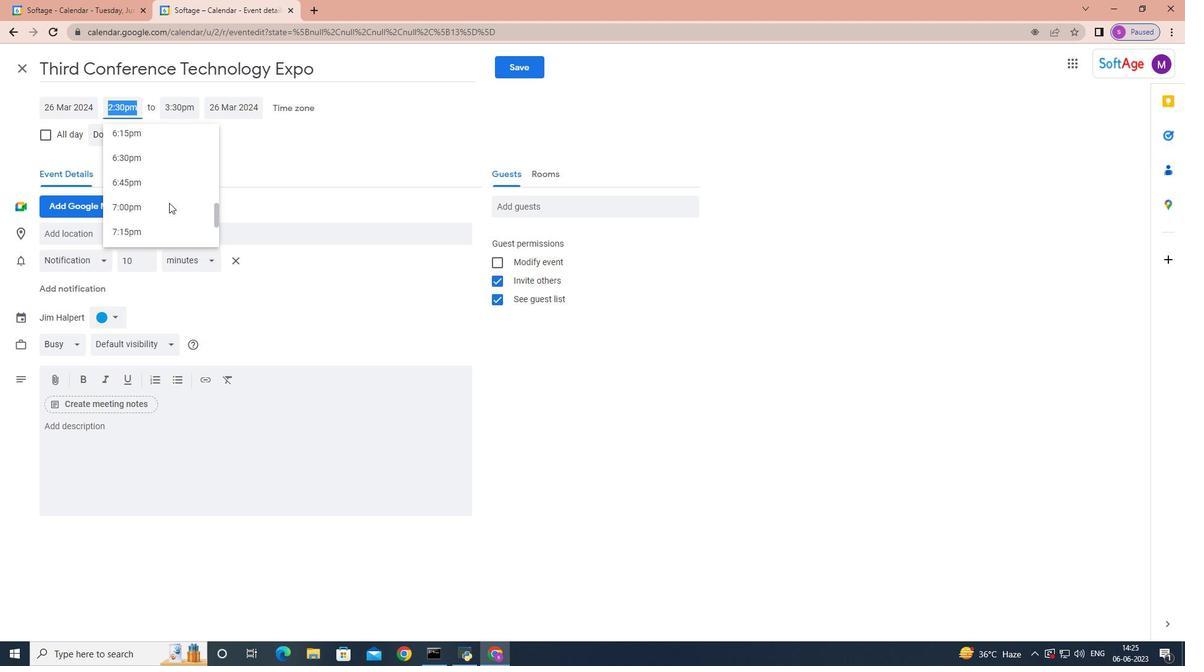 
Action: Mouse scrolled (169, 202) with delta (0, 0)
Screenshot: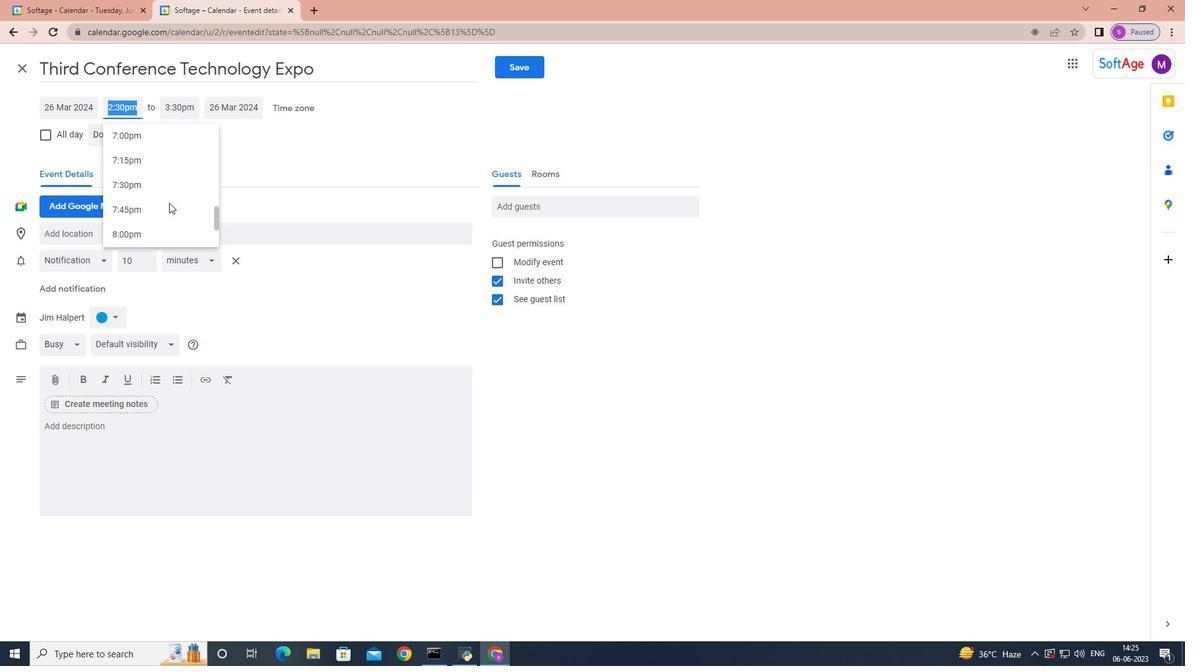 
Action: Mouse scrolled (169, 202) with delta (0, 0)
Screenshot: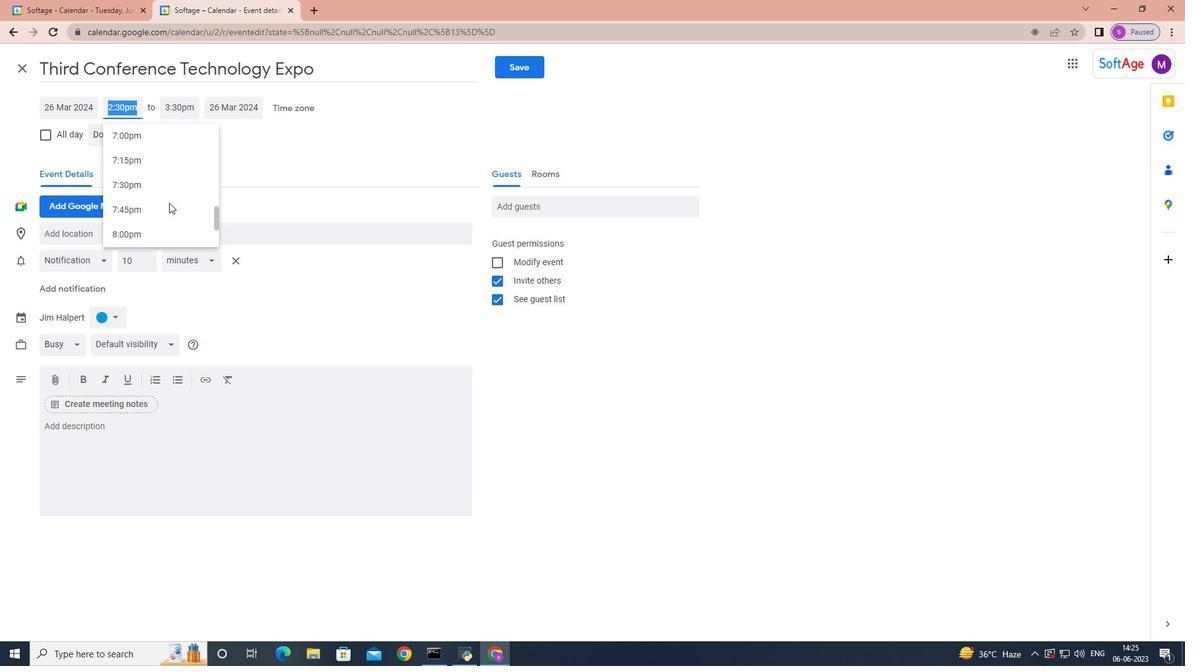 
Action: Mouse scrolled (169, 202) with delta (0, 0)
Screenshot: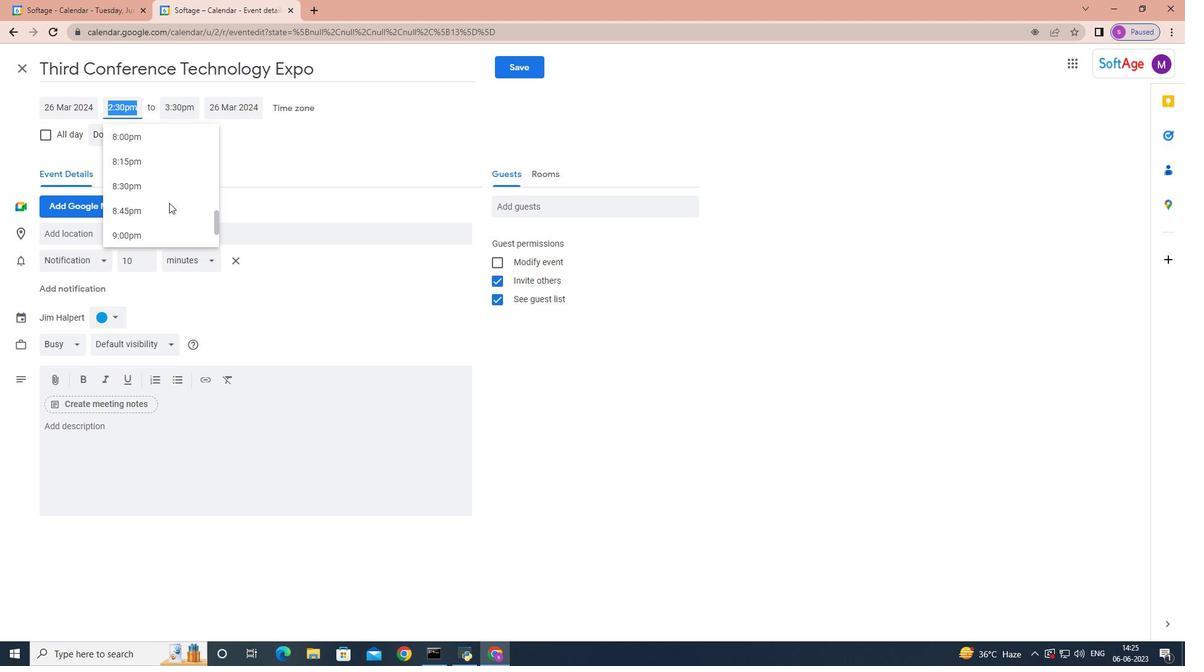 
Action: Mouse scrolled (169, 202) with delta (0, 0)
Screenshot: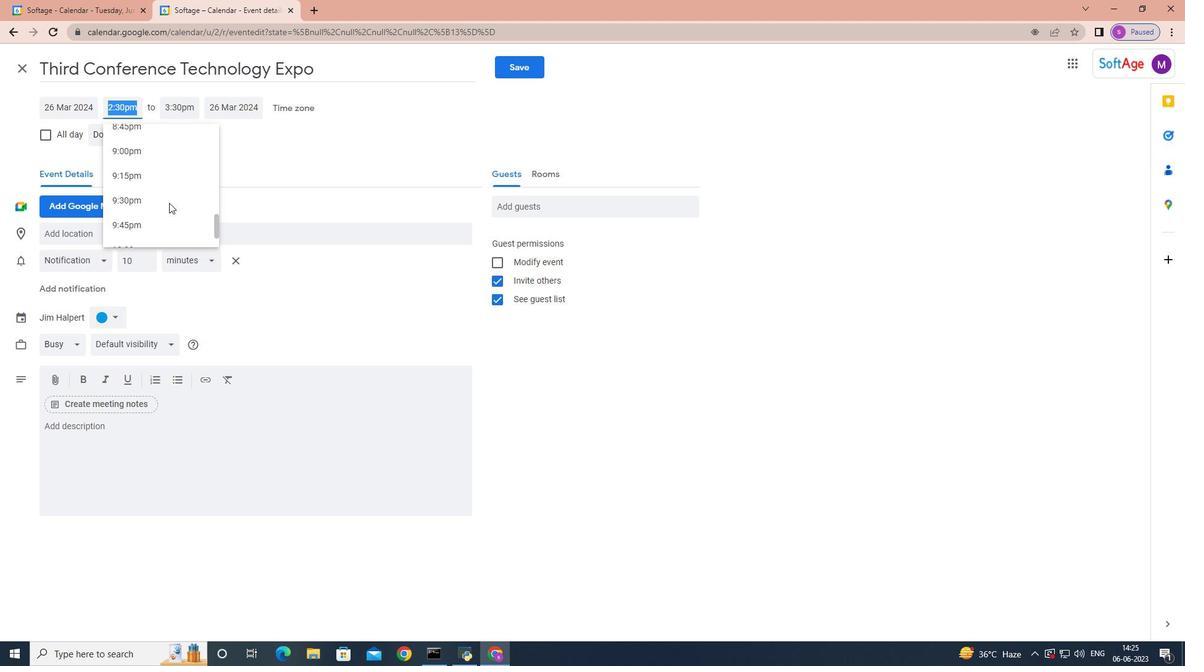
Action: Mouse scrolled (169, 202) with delta (0, 0)
Screenshot: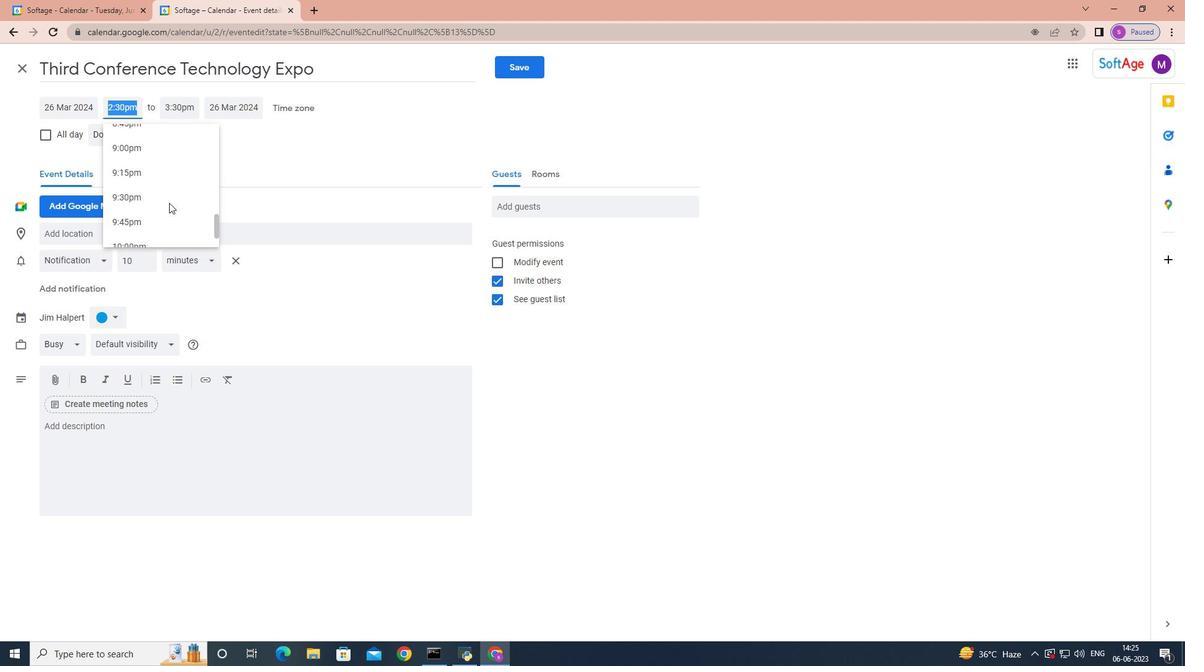 
Action: Mouse scrolled (169, 202) with delta (0, 0)
Screenshot: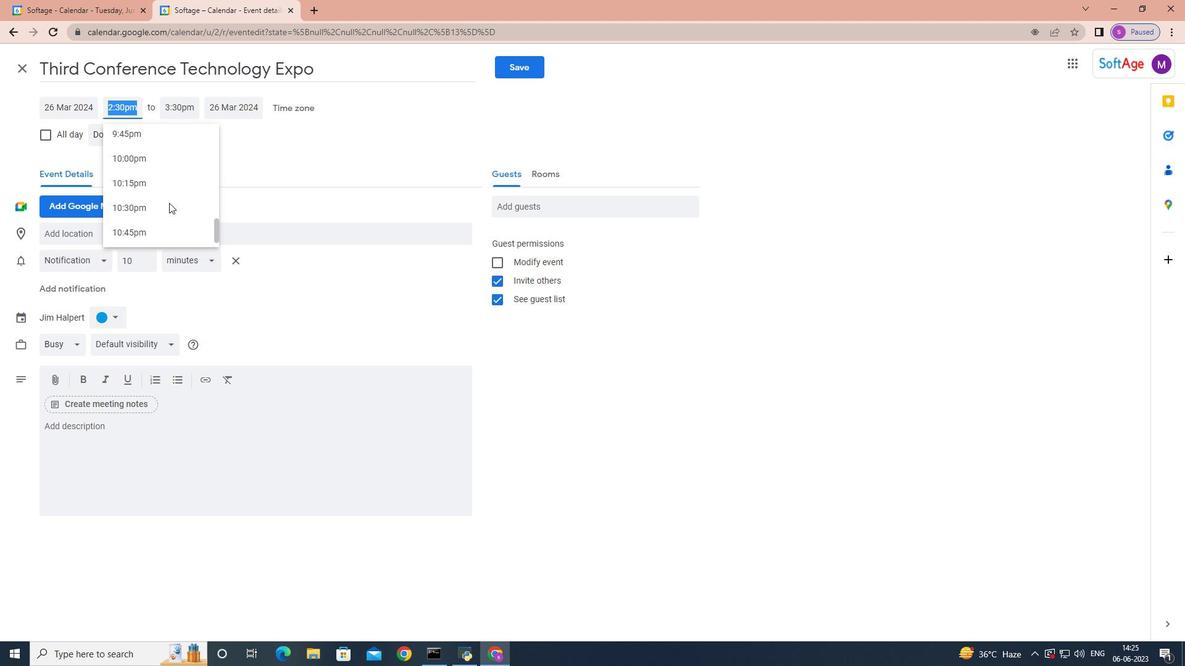 
Action: Mouse moved to (169, 164)
Screenshot: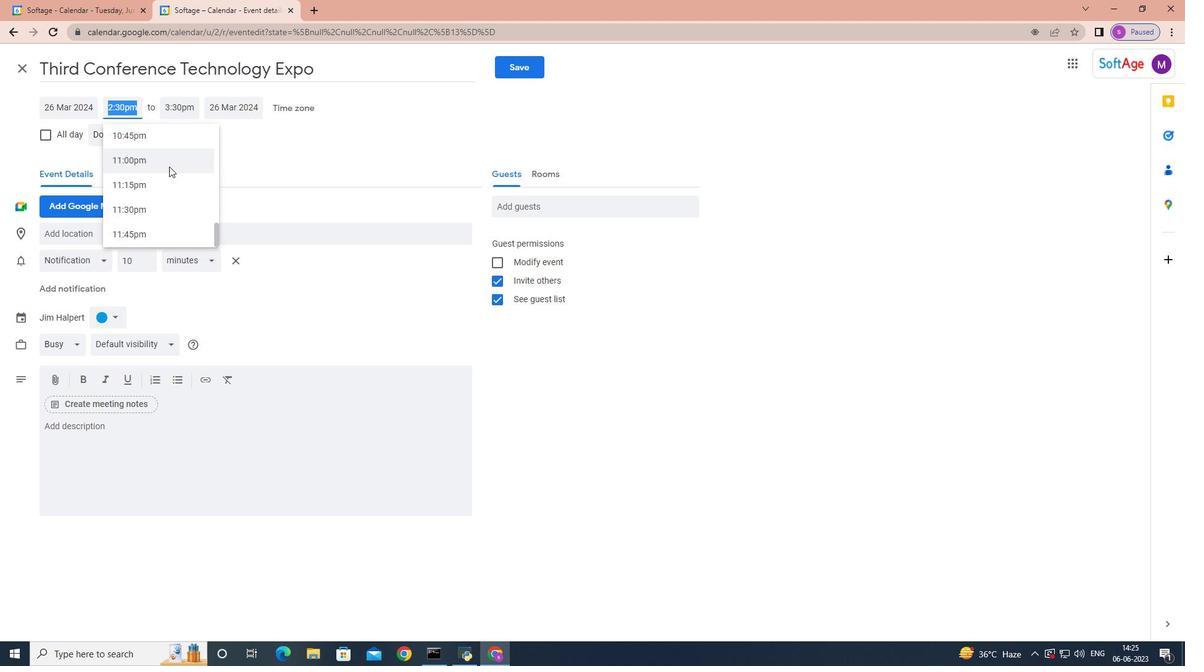 
Action: Mouse pressed left at (169, 164)
Screenshot: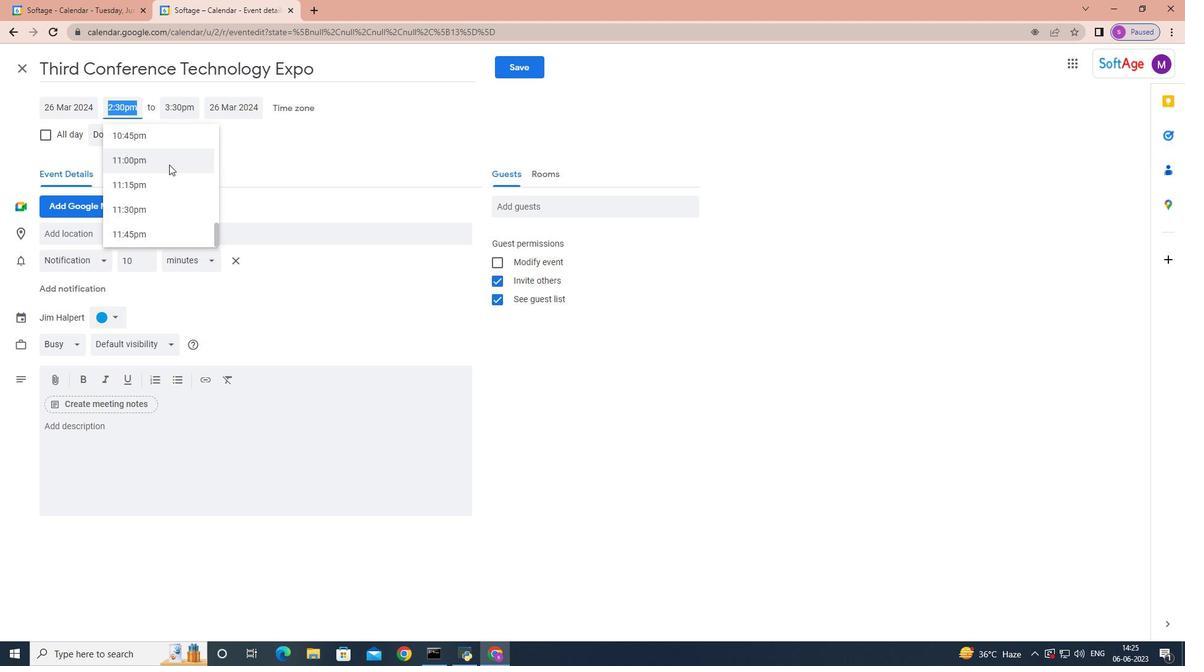 
Action: Mouse moved to (137, 442)
Screenshot: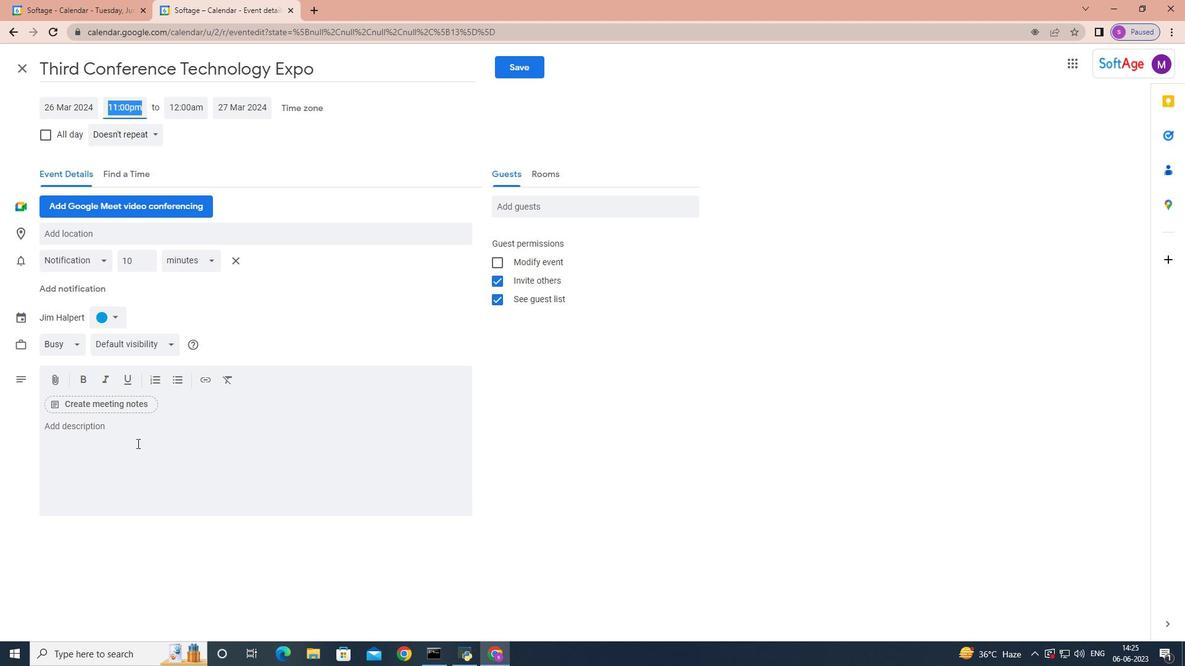 
Action: Mouse pressed left at (137, 442)
Screenshot: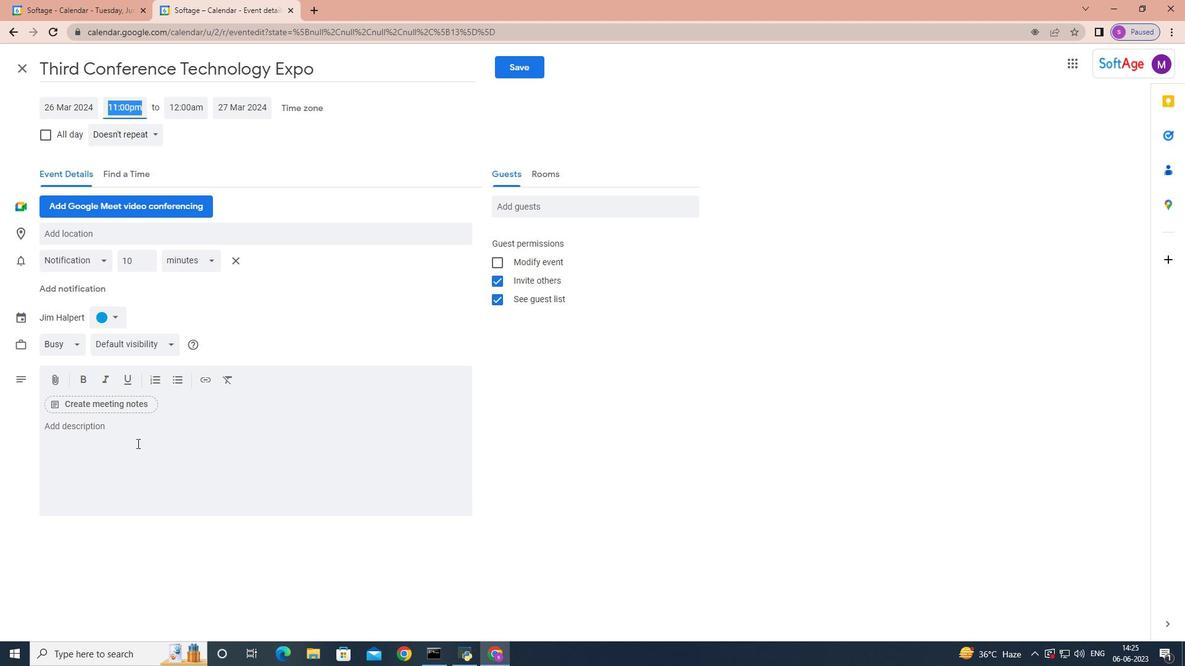 
Action: Mouse moved to (137, 442)
Screenshot: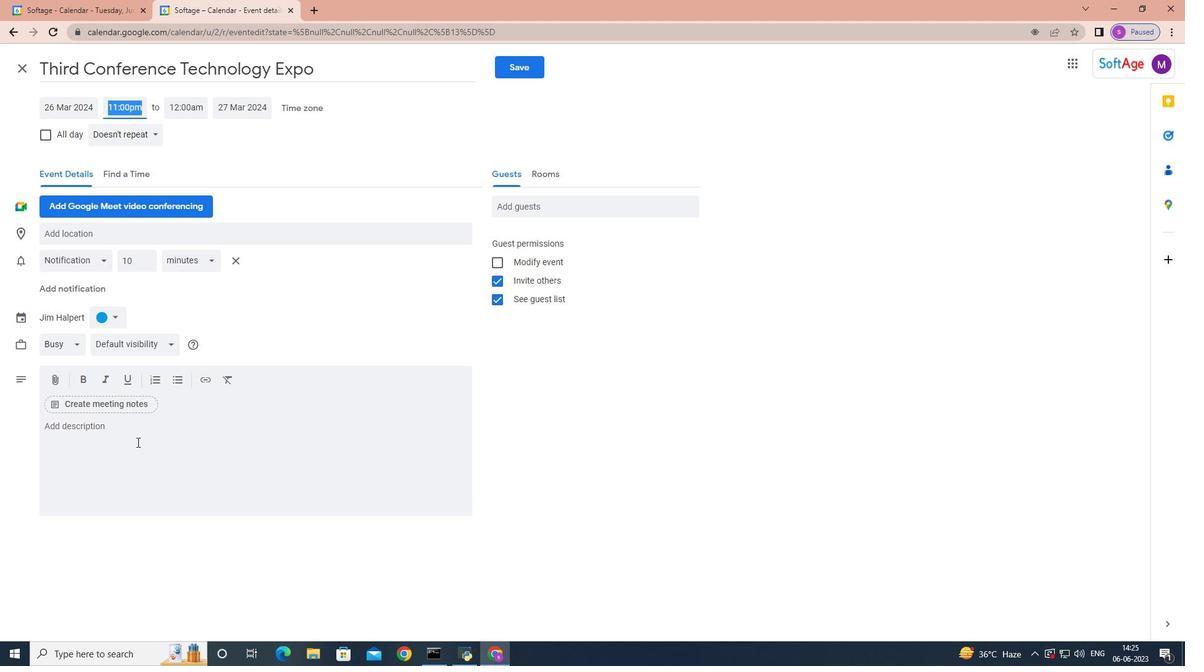 
Action: Key pressed <Key.shift>Participants<Key.space>will<Key.space>develop<Key.space>skills<Key.space>in<Key.space>strategic<Key.space>decision-making<Key.space>and<Key.space>problem-<Key.space>solving<Key.space><Key.backspace>.<Key.space>they<Key.space>will<Key.space>learn<Key.space>techniques<Key.space>for<Key.space>gathering<Key.space>and<Key.space>analyzing<Key.space>information<Key.space><Key.backspace>,<Key.space>evaluting<Key.space><Key.backspace><Key.backspace><Key.backspace><Key.backspace><Key.backspace><Key.backspace><Key.backspace>luating<Key.space>options,<Key.space>and<Key.space>making<Key.space>sound<Key.space>decisions<Key.space>that<Key.space>align<Key.space>with<Key.space>team<Key.space>goals<Key.space>and<Key.space>ori<Key.backspace>ganizational<Key.space>priorities<Key.space><Key.backspace>.<Key.space>mar<Key.backspace><Key.backspace><Key.backspace><Key.shift>Mark<Key.space>the<Key.space>r<Key.backspace>task<Key.space>as<Key.space>completed<Key.space>
Screenshot: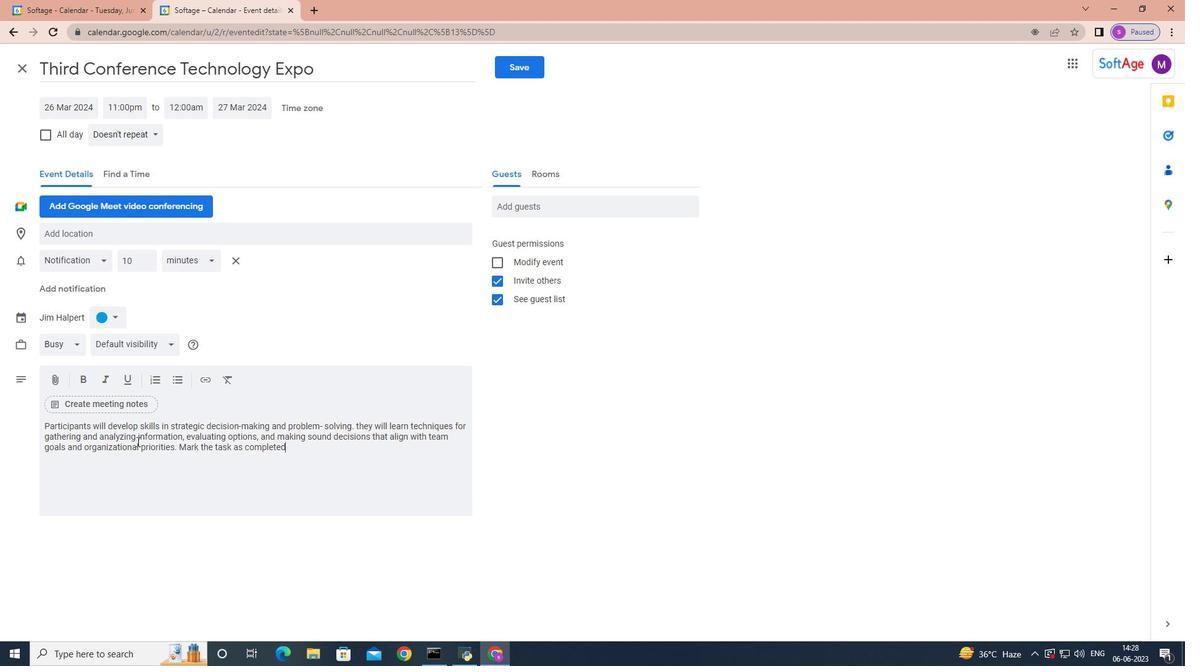 
Action: Mouse moved to (582, 208)
Screenshot: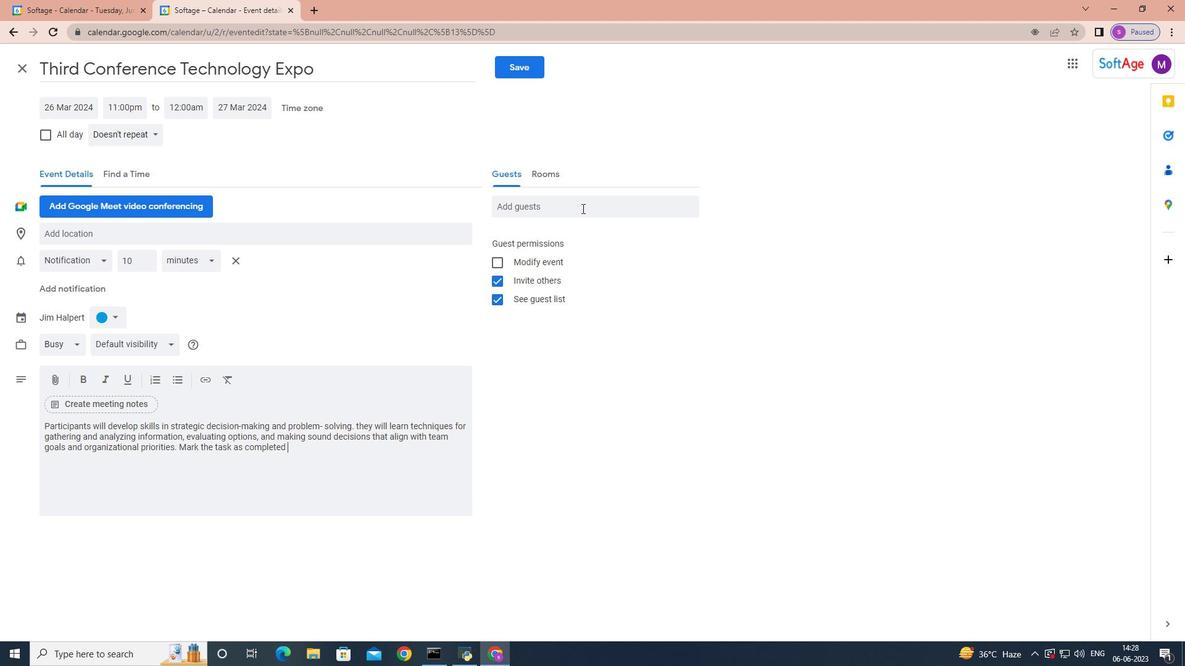 
Action: Mouse pressed left at (582, 208)
Screenshot: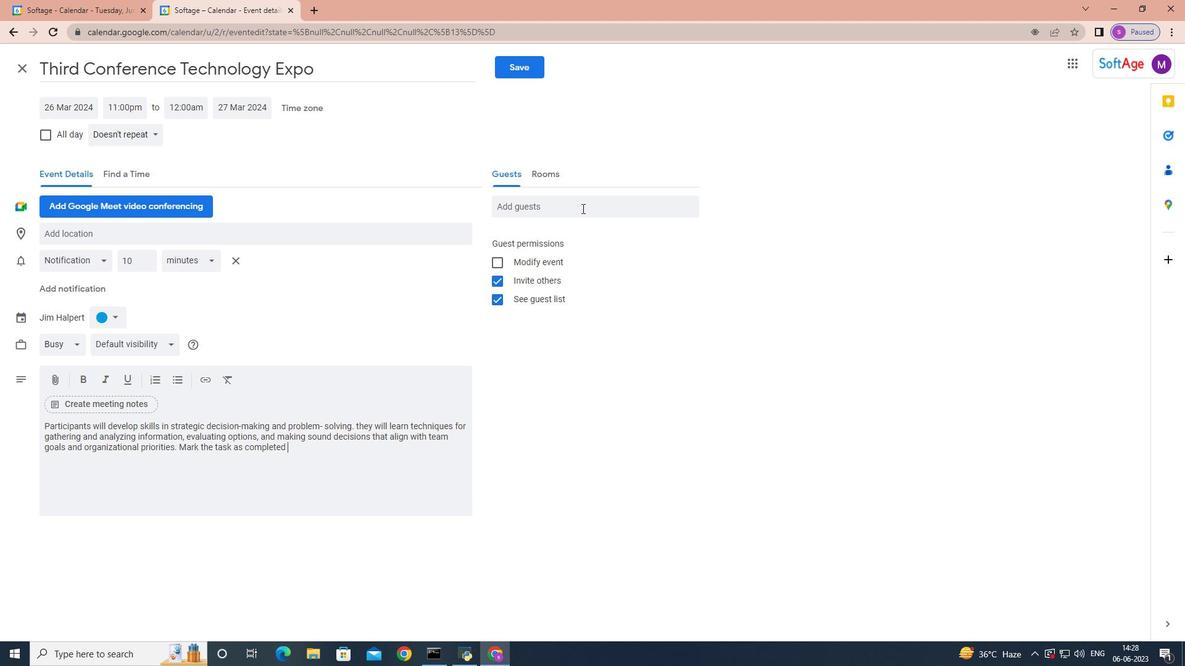 
Action: Key pressed softage.1
Screenshot: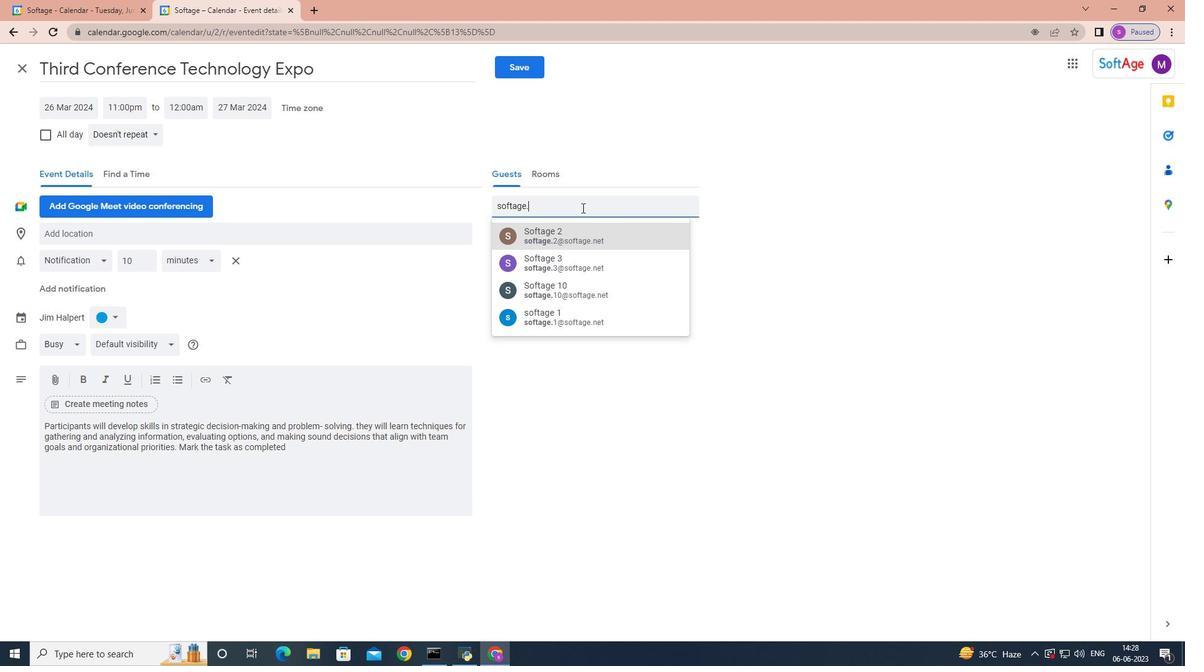 
Action: Mouse moved to (587, 272)
Screenshot: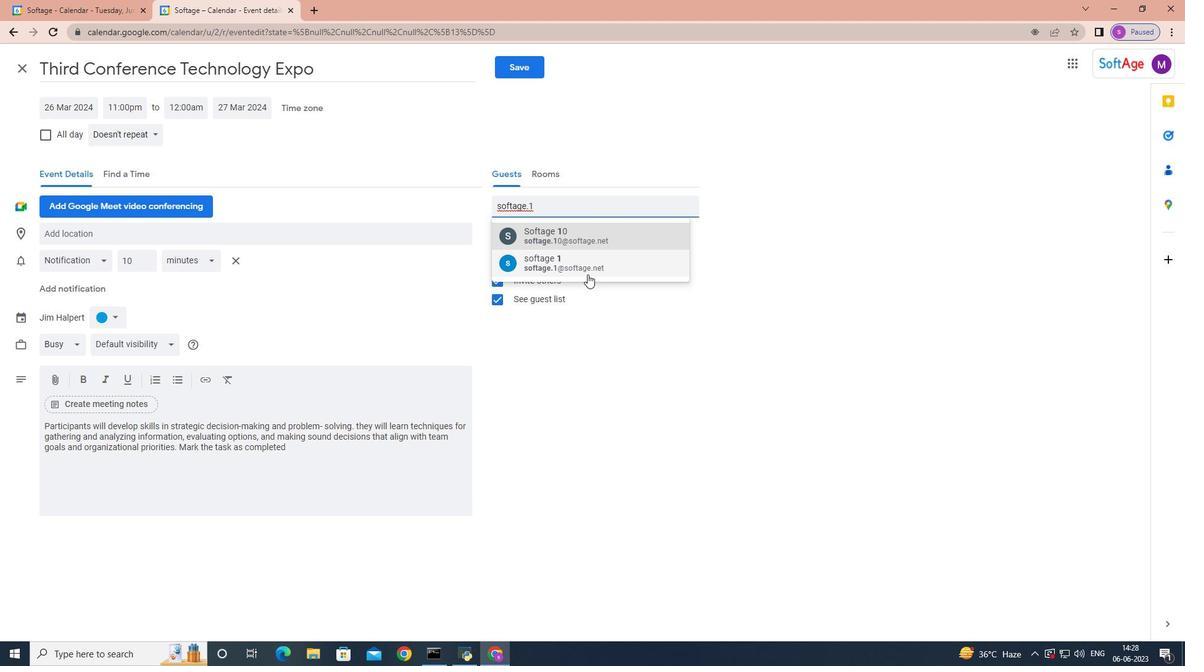 
Action: Mouse pressed left at (587, 272)
Screenshot: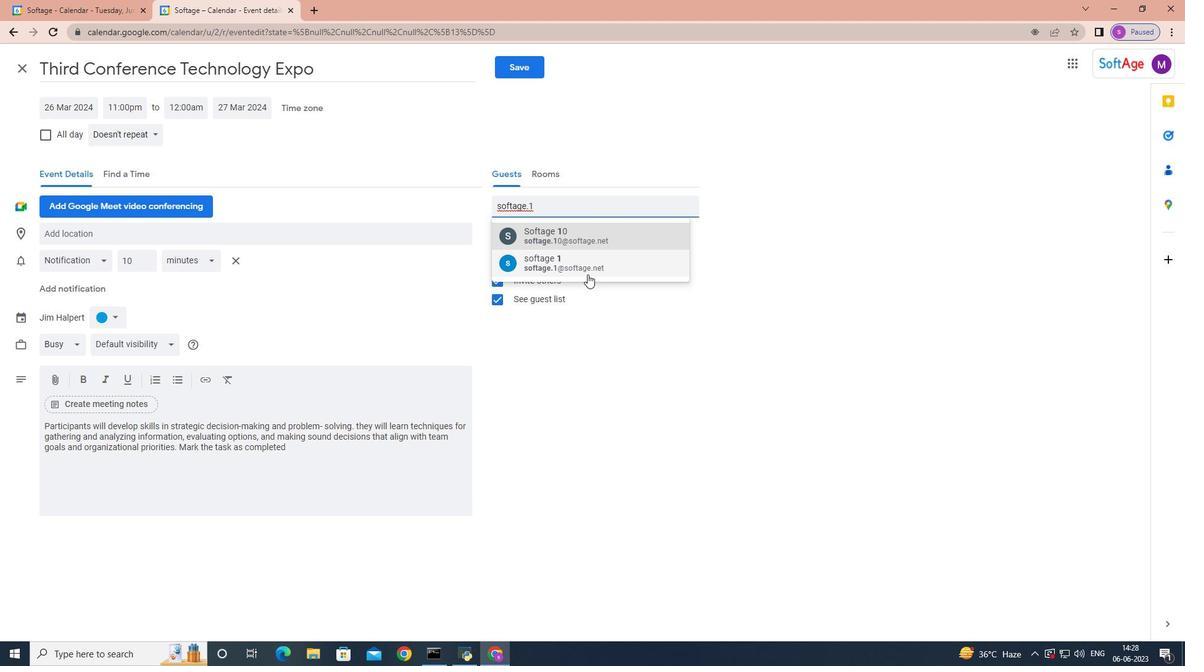 
Action: Mouse moved to (586, 271)
Screenshot: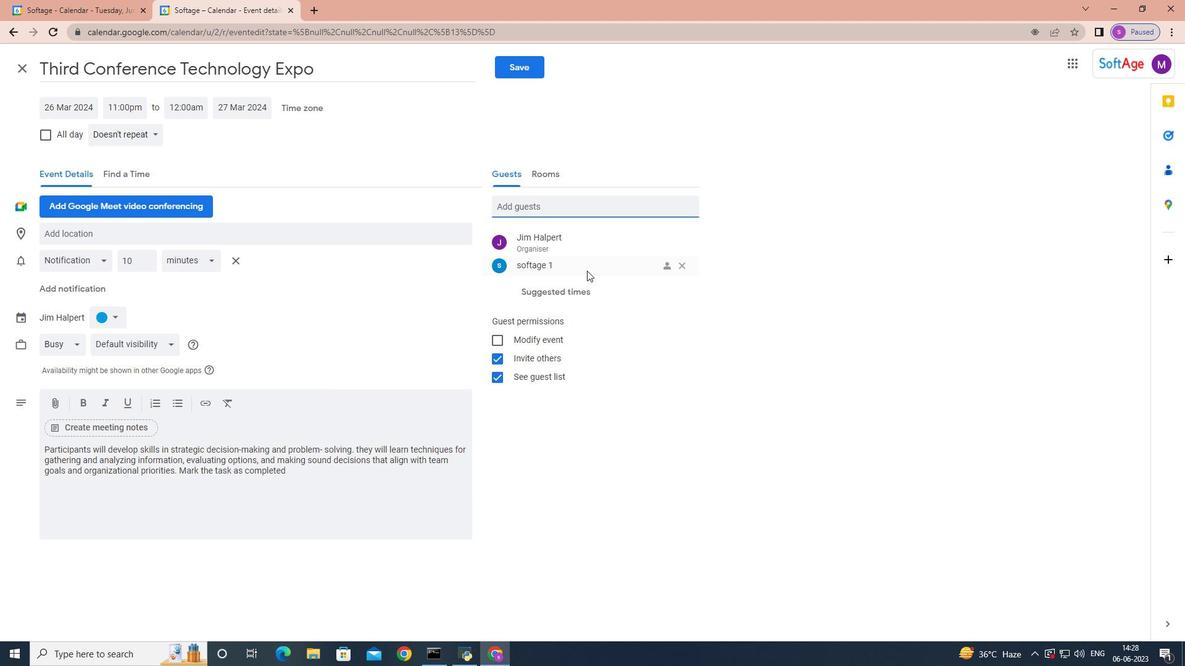 
Action: Key pressed softage.2
Screenshot: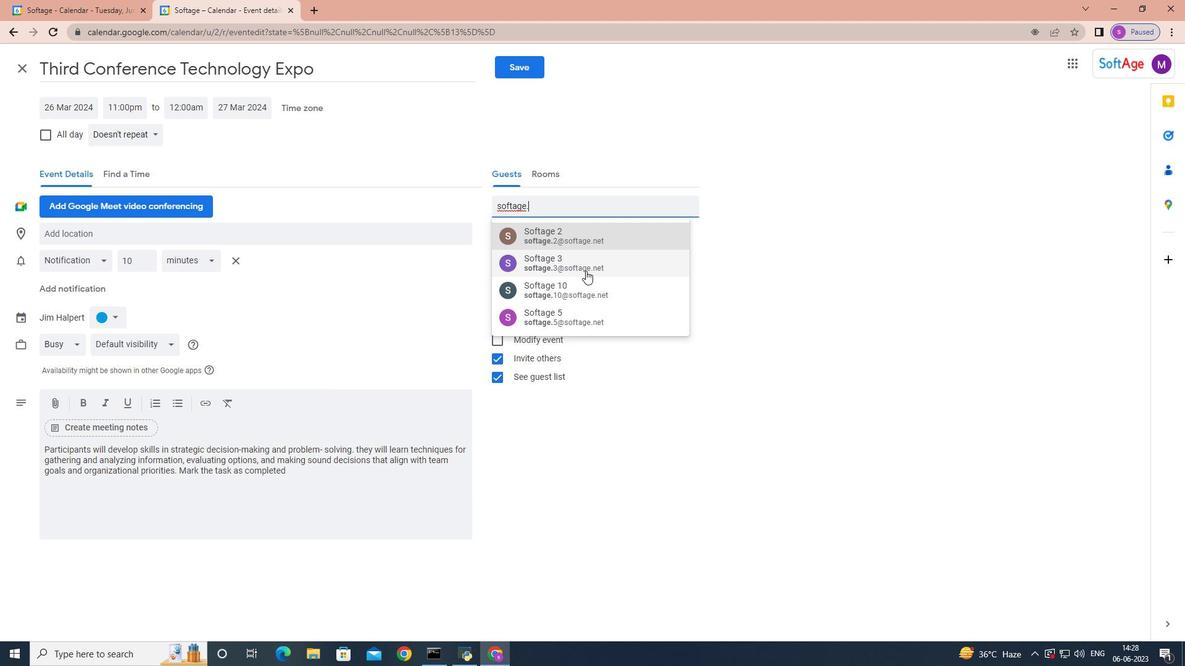 
Action: Mouse moved to (598, 234)
Screenshot: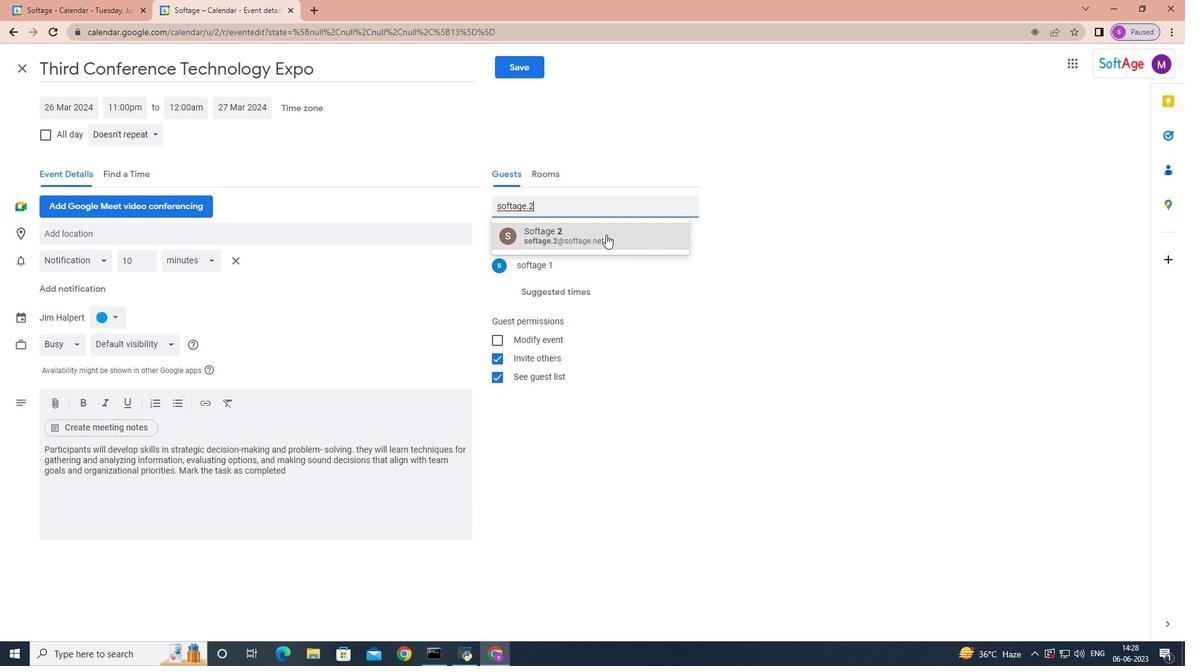 
Action: Mouse pressed left at (598, 234)
Screenshot: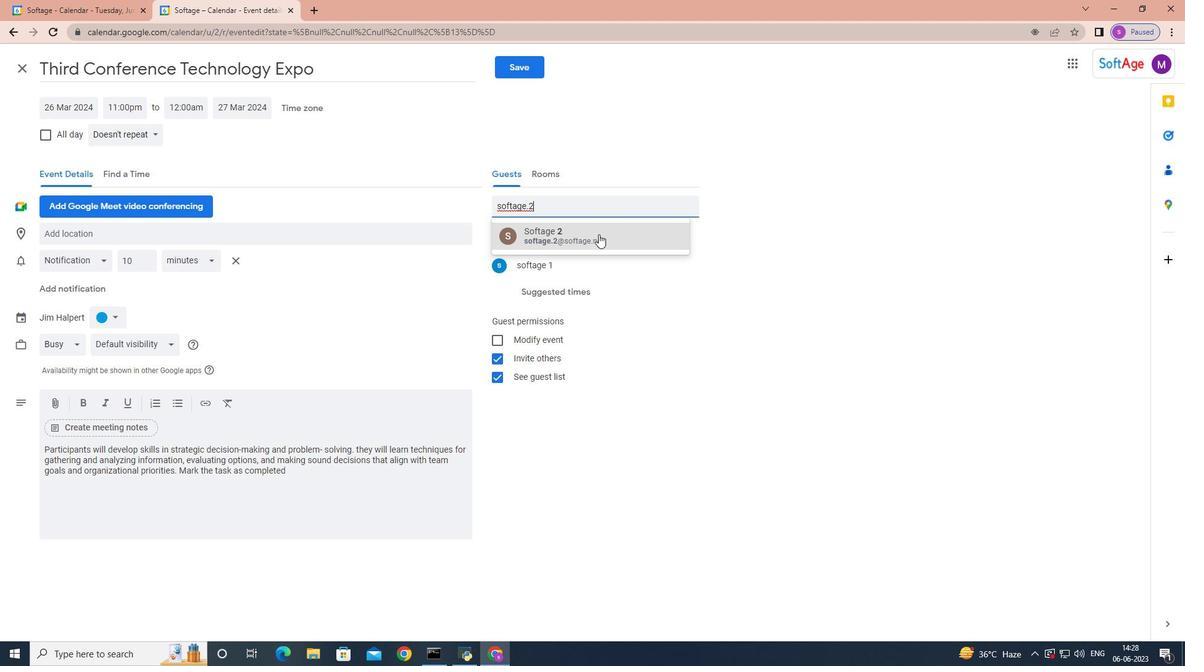 
Action: Mouse moved to (156, 133)
Screenshot: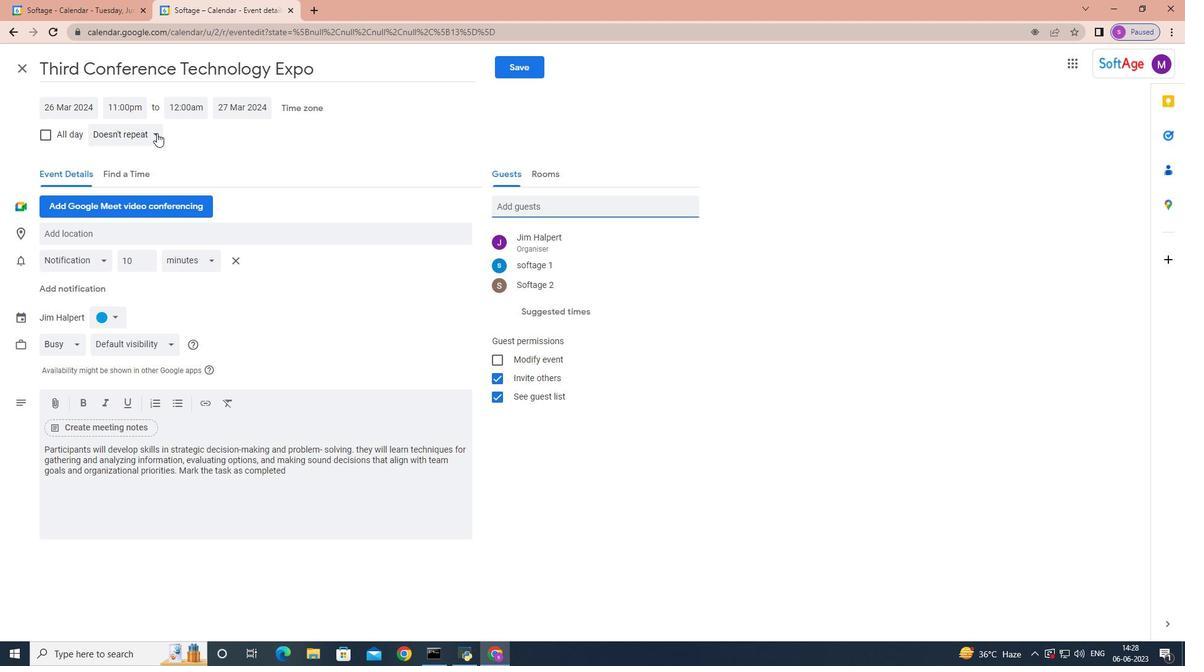 
Action: Mouse pressed left at (156, 133)
Screenshot: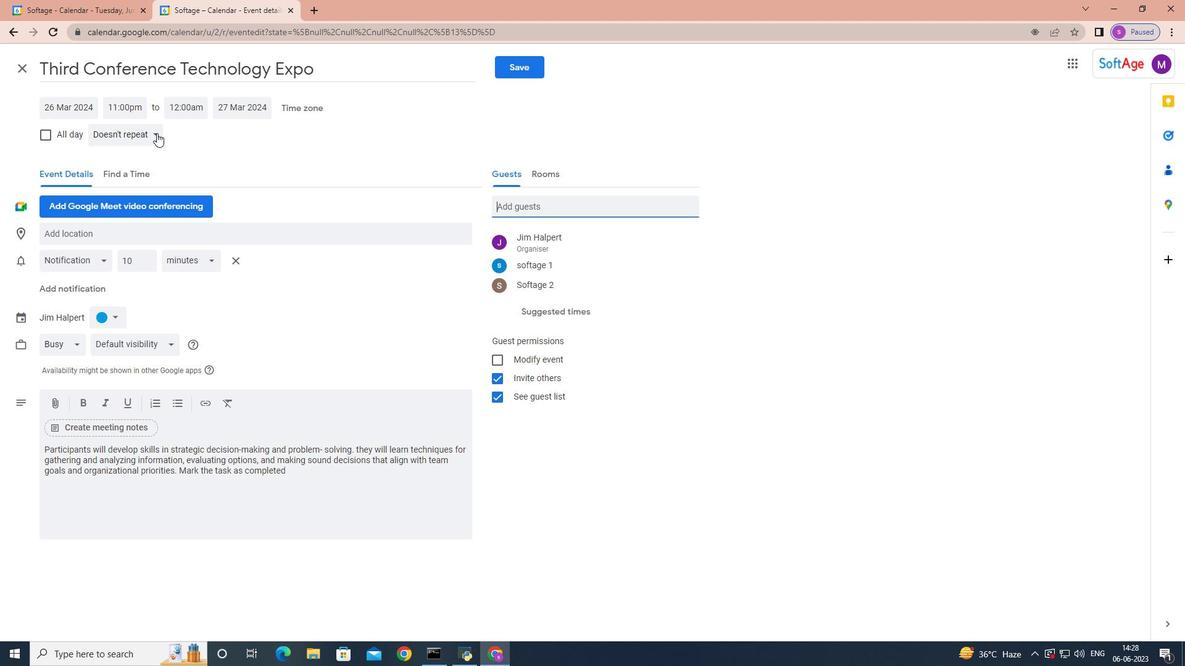 
Action: Mouse moved to (189, 266)
Screenshot: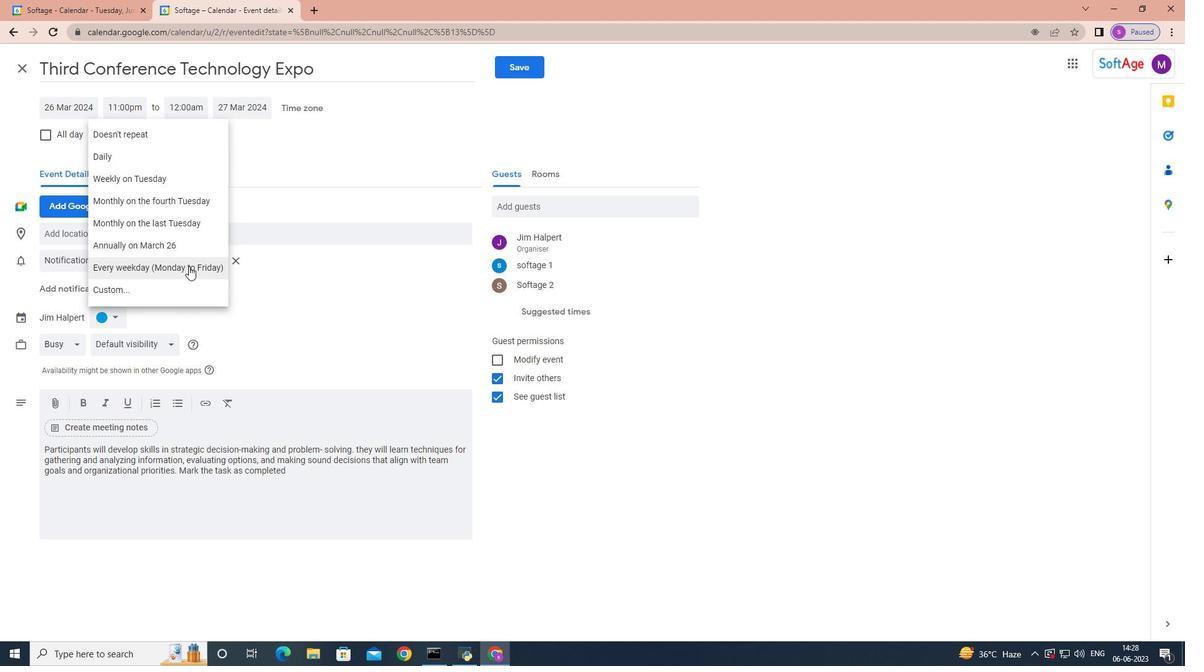
Action: Mouse pressed left at (189, 266)
Screenshot: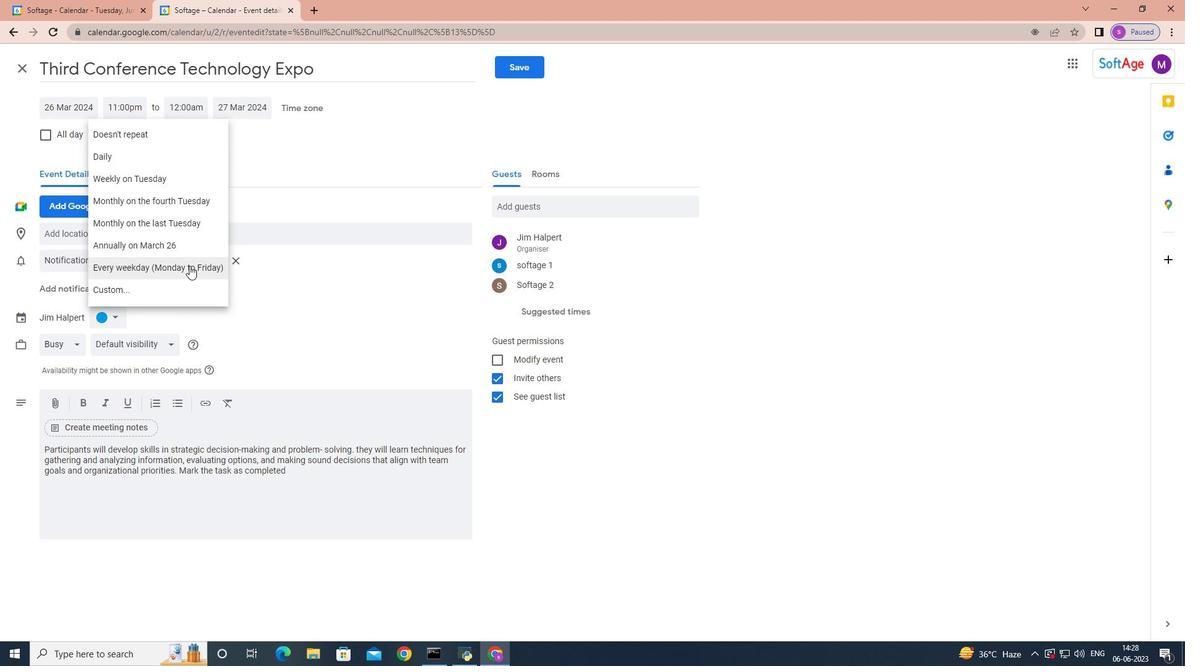 
Action: Mouse moved to (529, 64)
Screenshot: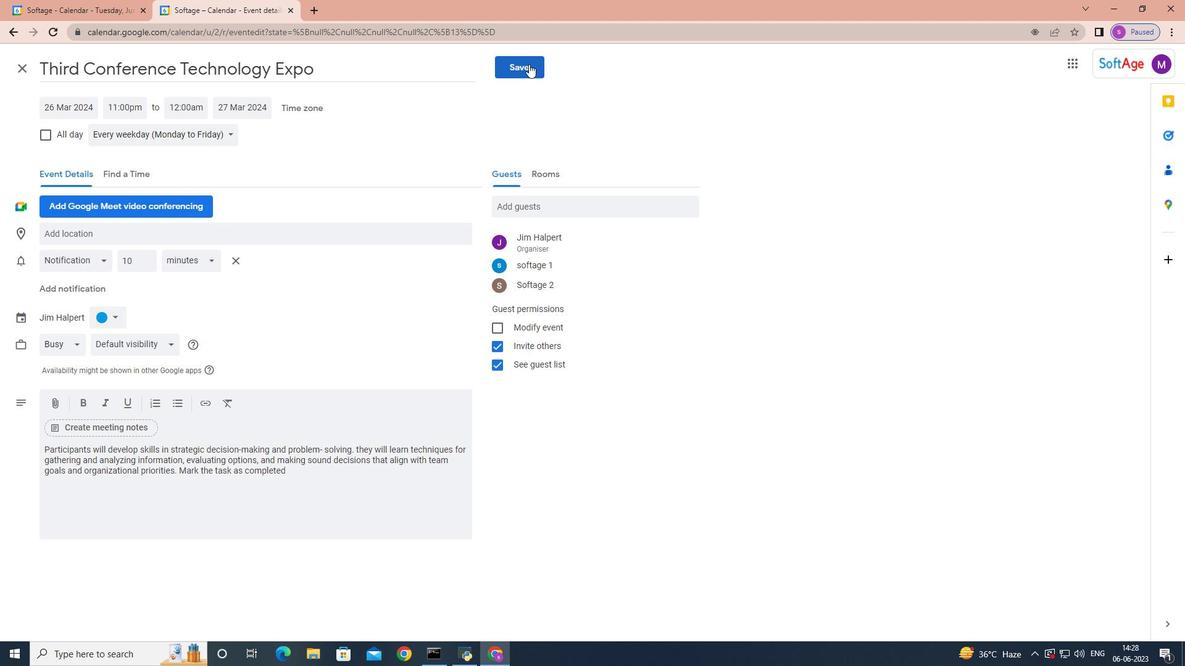 
Action: Mouse pressed left at (529, 64)
Screenshot: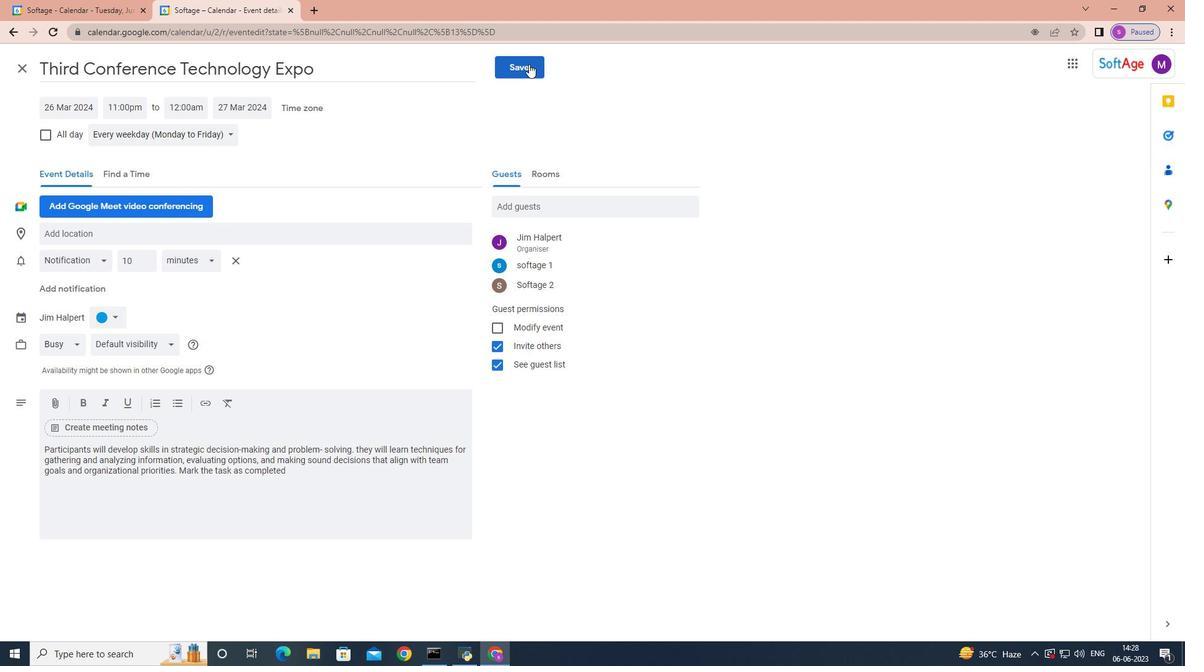 
Action: Mouse moved to (710, 372)
Screenshot: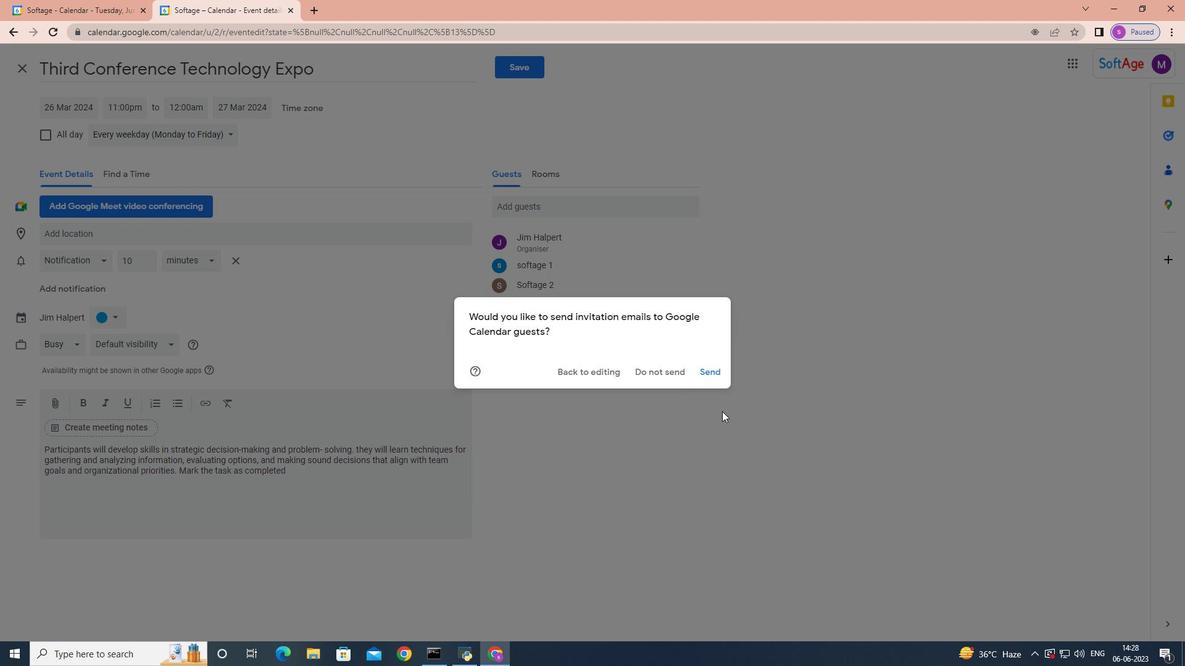 
Action: Mouse pressed left at (710, 372)
Screenshot: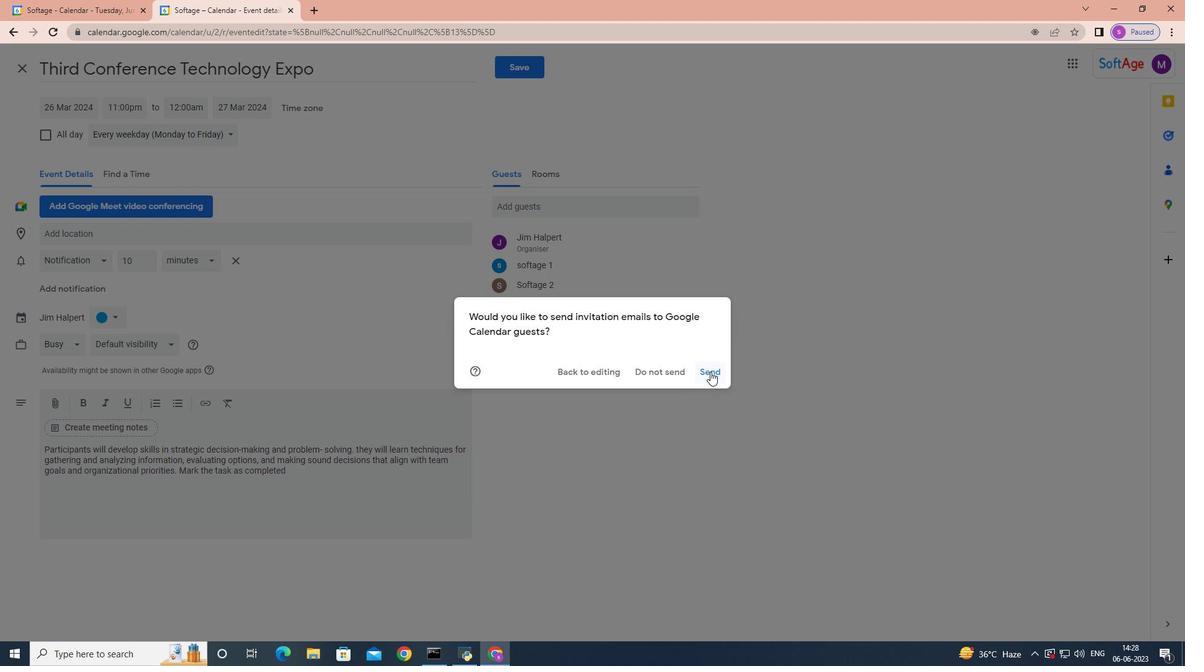 
